 Task: Look for space in Rayleigh, United Kingdom from 9th June, 2023 to 17th June, 2023 for 2 adults in price range Rs.7000 to Rs.12000. Place can be private room with 1  bedroom having 2 beds and 1 bathroom. Property type can be house, flat, guest house. Booking option can be shelf check-in. Required host language is English.
Action: Mouse moved to (392, 80)
Screenshot: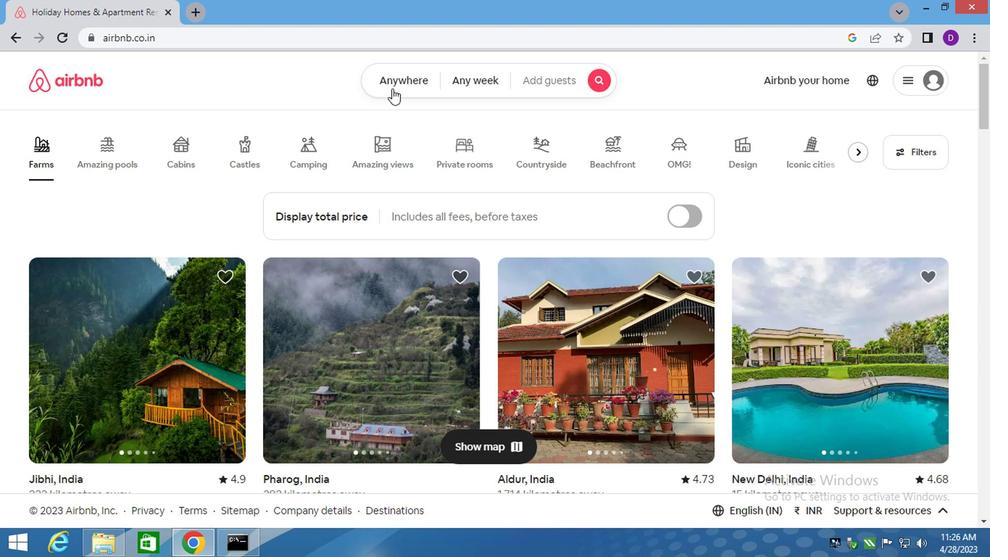 
Action: Mouse pressed left at (392, 80)
Screenshot: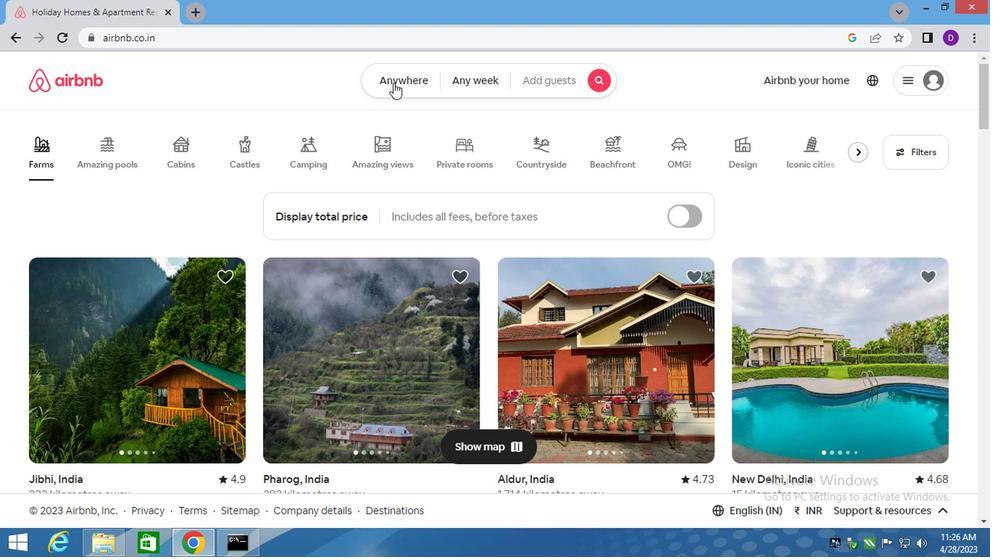 
Action: Mouse moved to (255, 141)
Screenshot: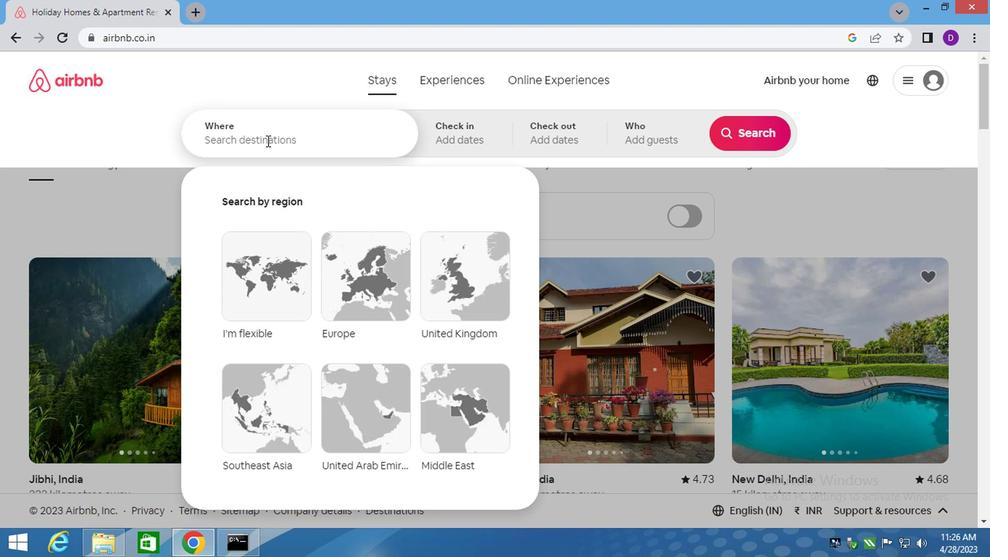 
Action: Mouse pressed left at (255, 141)
Screenshot: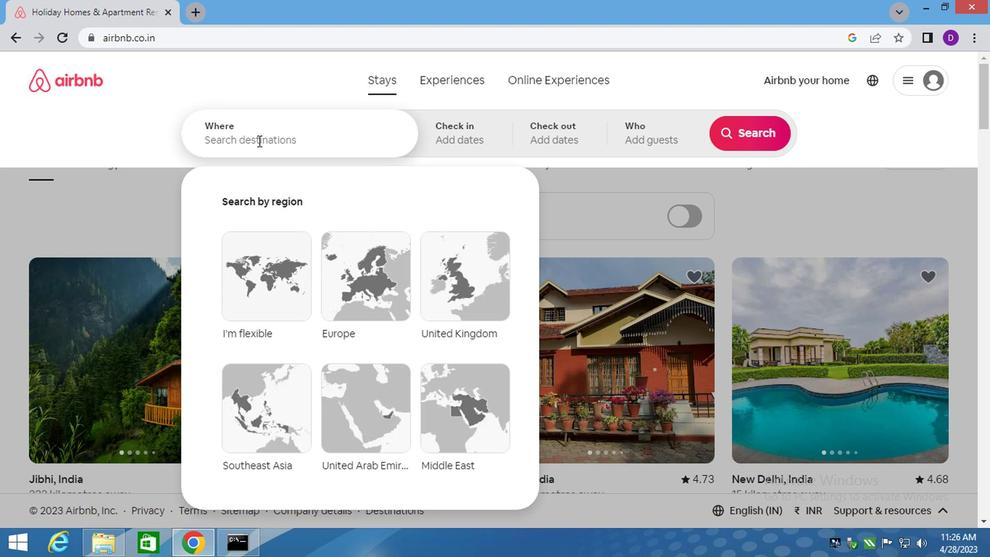 
Action: Key pressed rayleigh,<Key.space>united
Screenshot: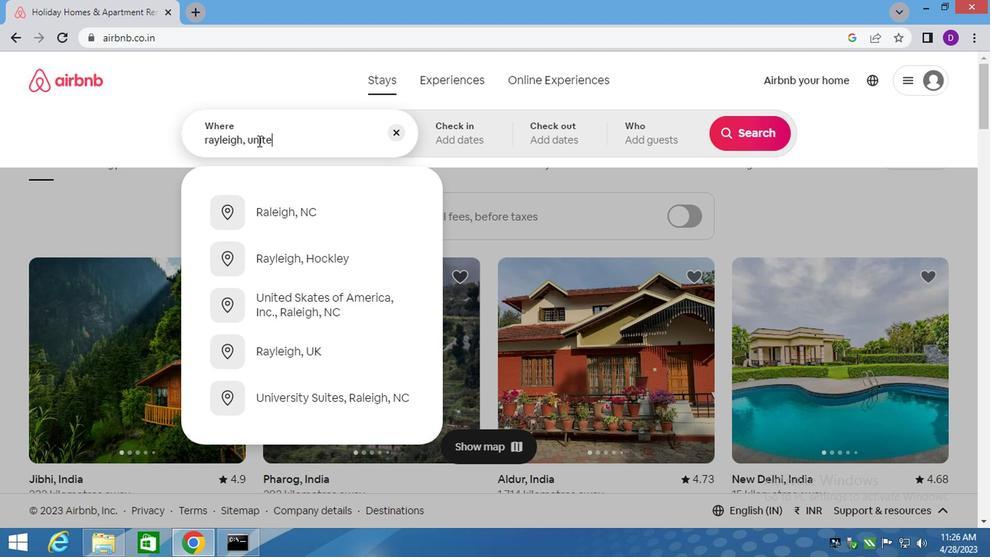 
Action: Mouse moved to (271, 209)
Screenshot: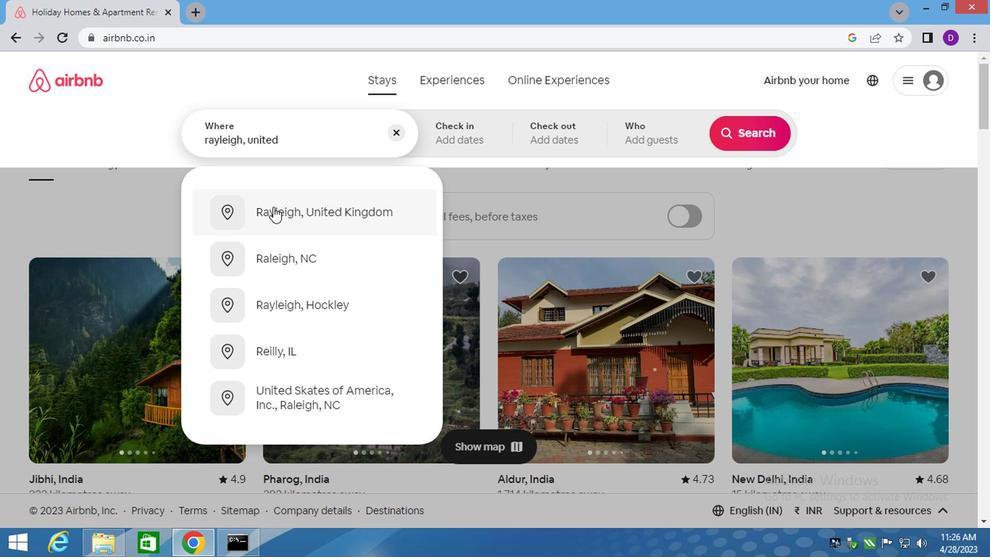 
Action: Mouse pressed left at (271, 209)
Screenshot: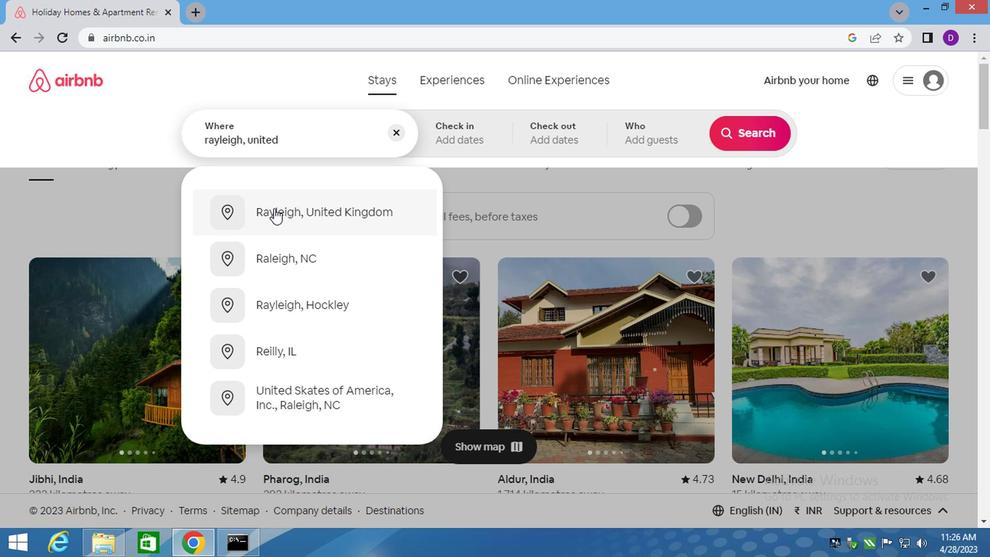 
Action: Mouse moved to (744, 245)
Screenshot: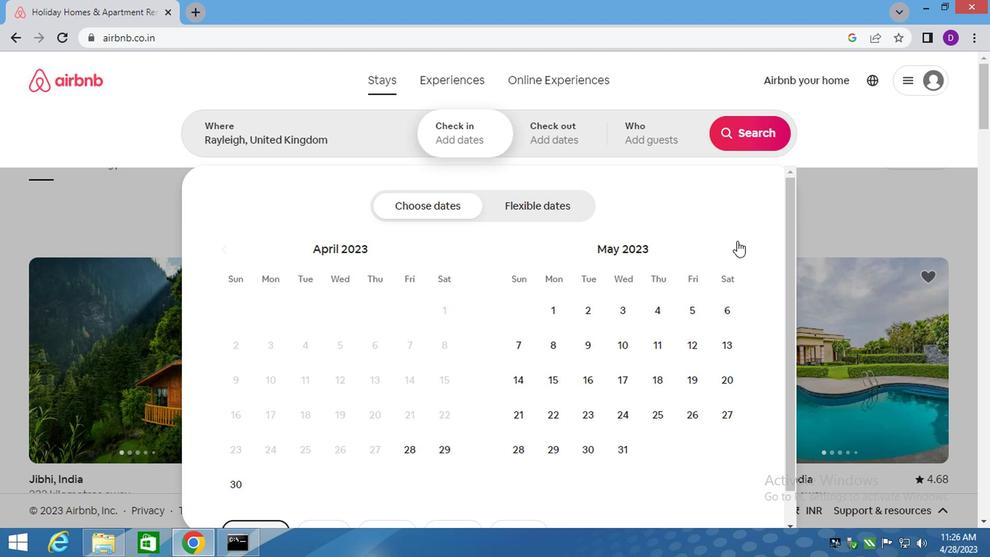 
Action: Mouse pressed left at (744, 245)
Screenshot: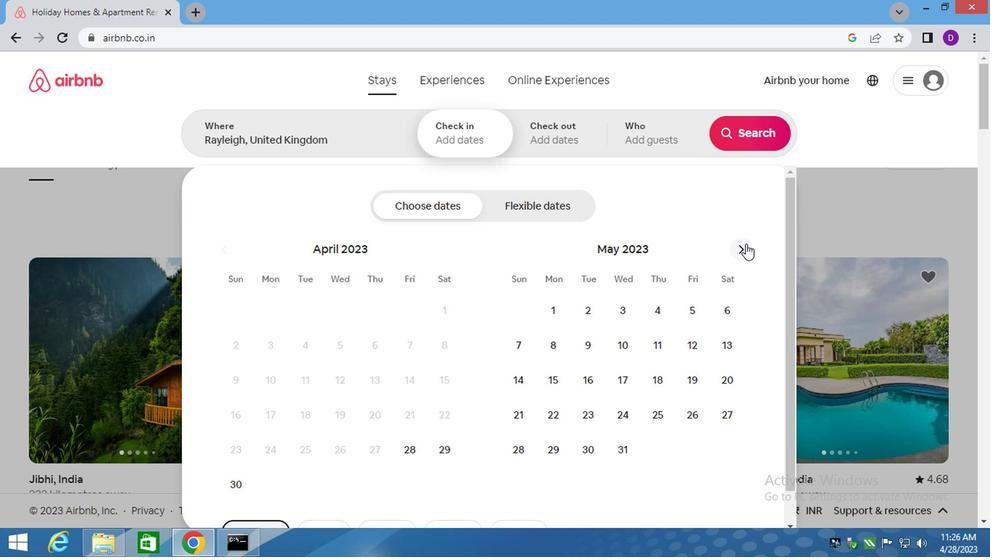 
Action: Mouse moved to (686, 346)
Screenshot: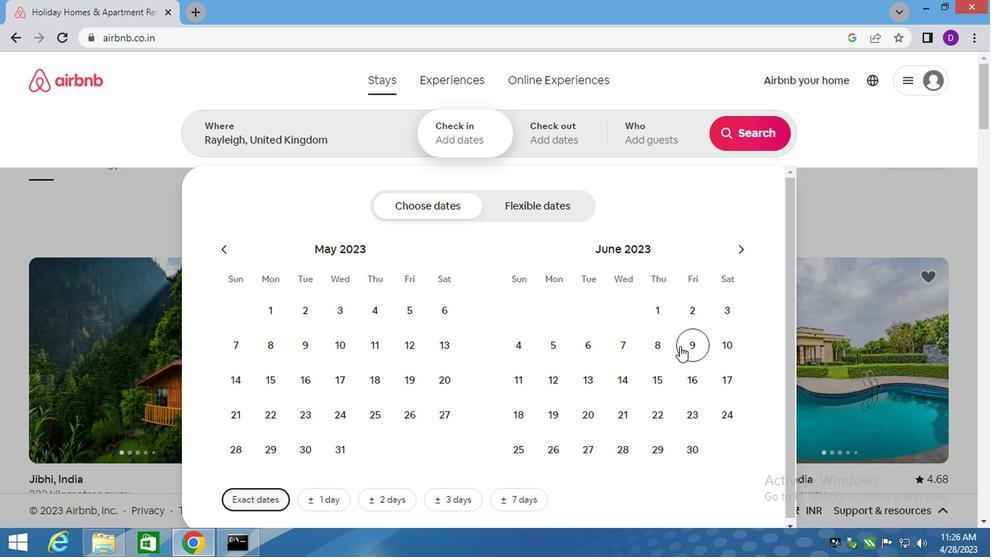 
Action: Mouse pressed left at (686, 346)
Screenshot: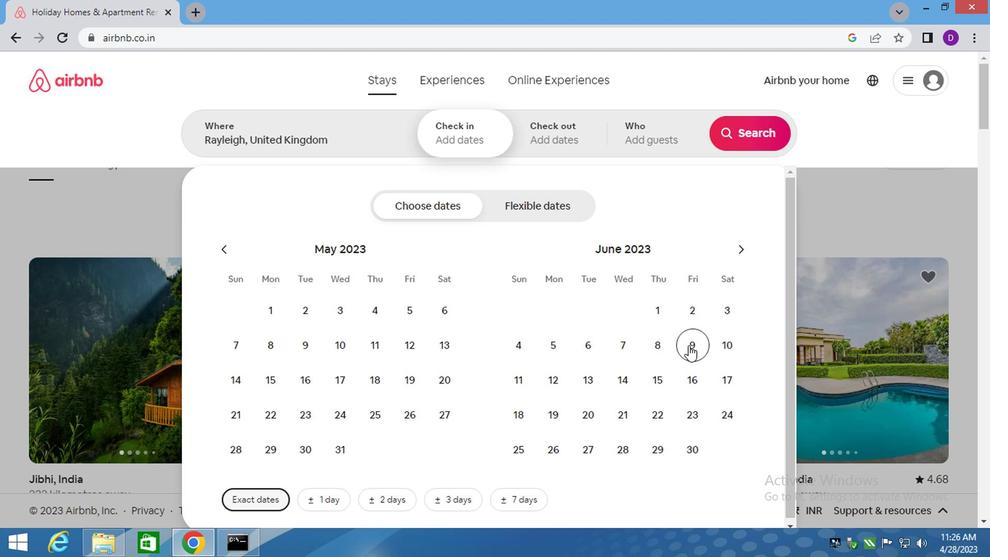 
Action: Mouse moved to (718, 376)
Screenshot: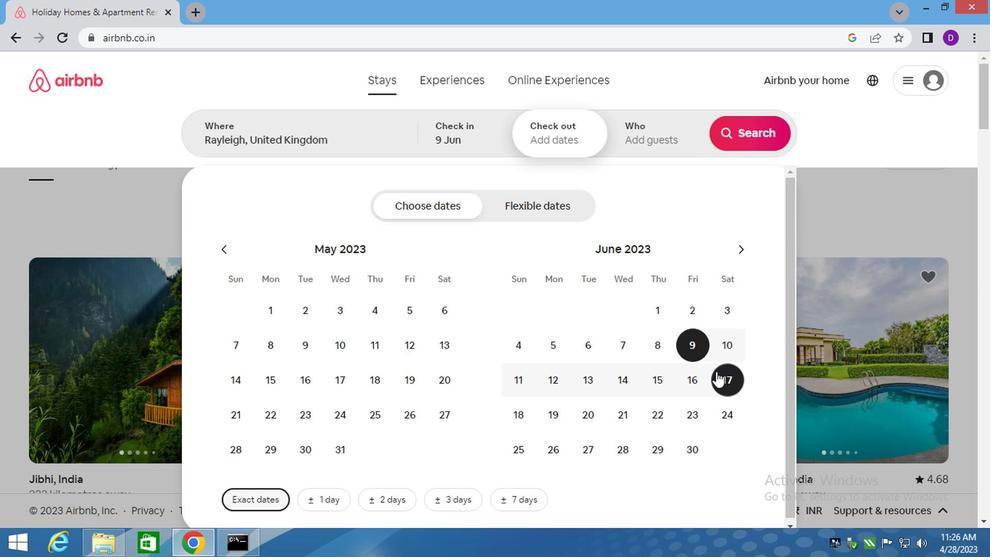 
Action: Mouse pressed left at (718, 376)
Screenshot: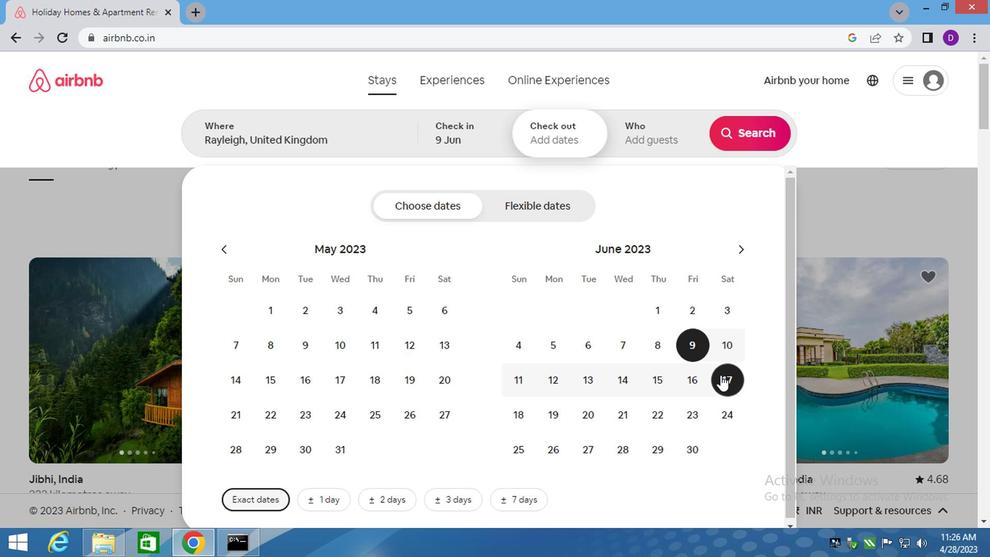 
Action: Mouse moved to (641, 135)
Screenshot: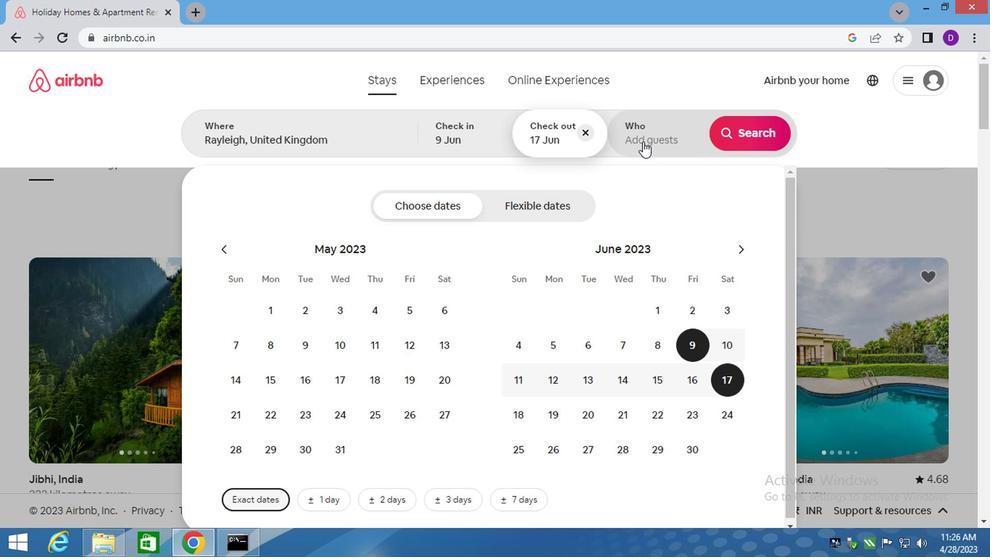 
Action: Mouse pressed left at (641, 135)
Screenshot: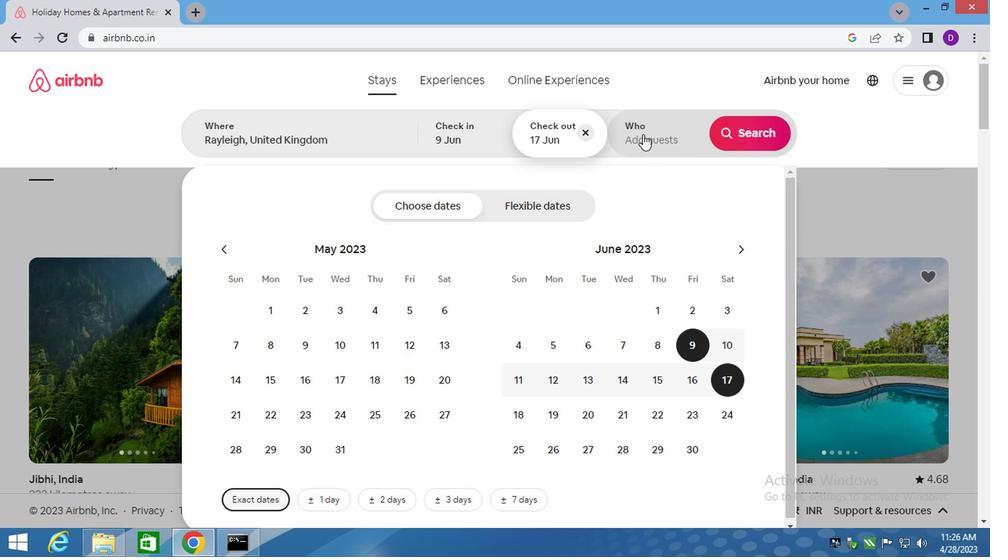 
Action: Mouse moved to (752, 214)
Screenshot: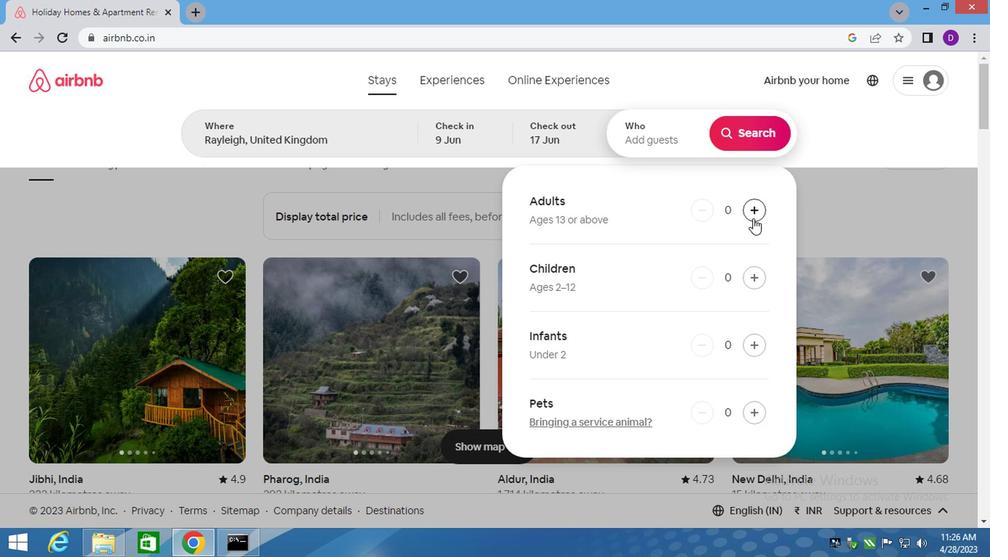 
Action: Mouse pressed left at (752, 214)
Screenshot: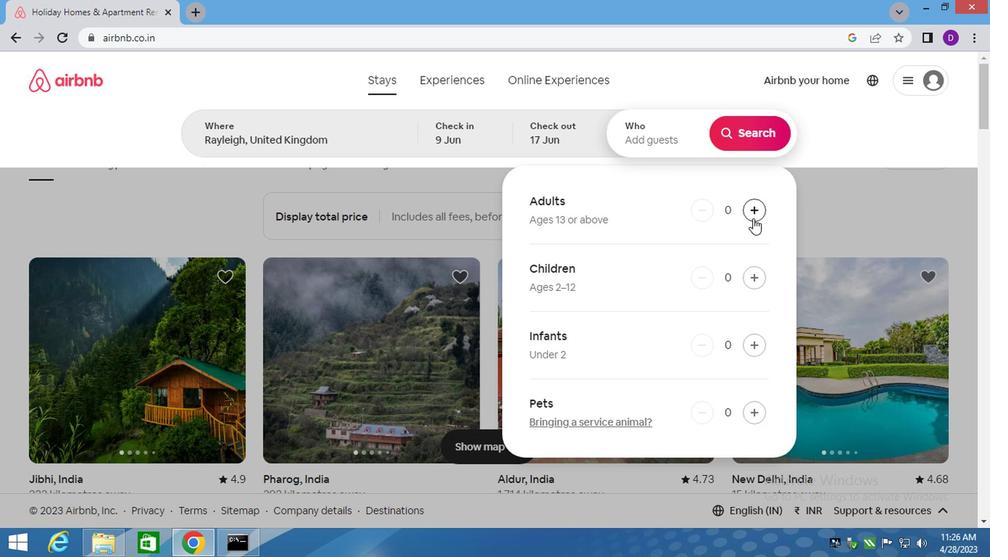 
Action: Mouse pressed left at (752, 214)
Screenshot: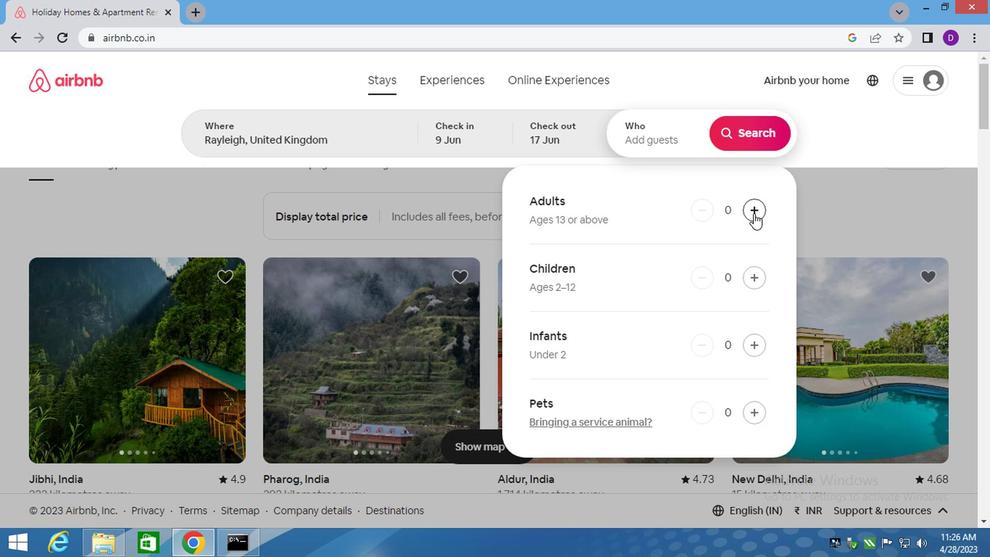 
Action: Mouse moved to (739, 135)
Screenshot: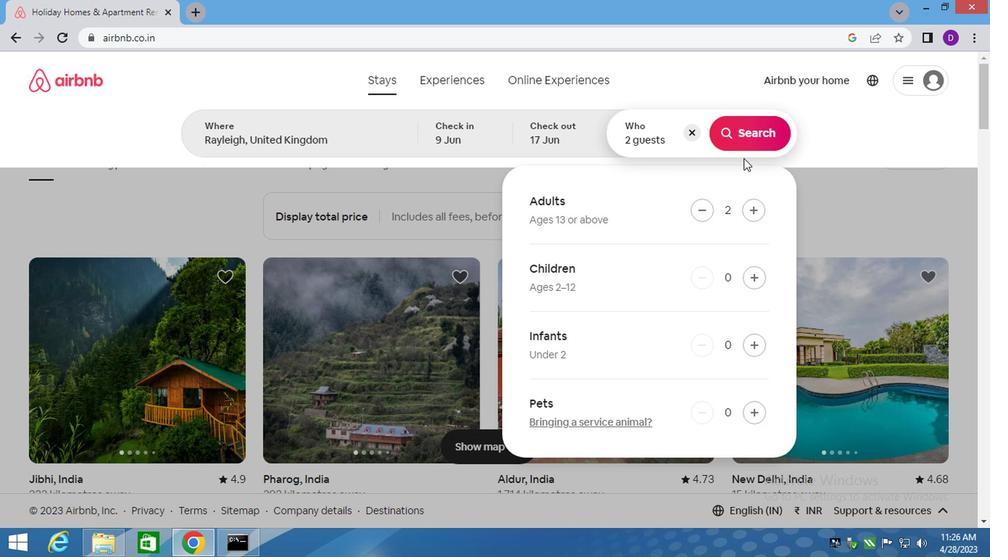 
Action: Mouse pressed left at (739, 135)
Screenshot: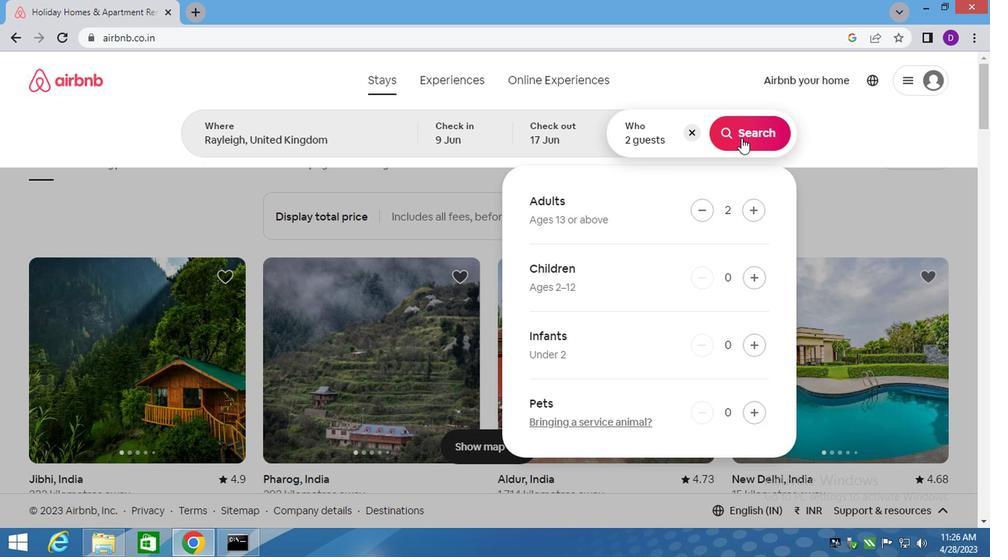 
Action: Mouse moved to (912, 144)
Screenshot: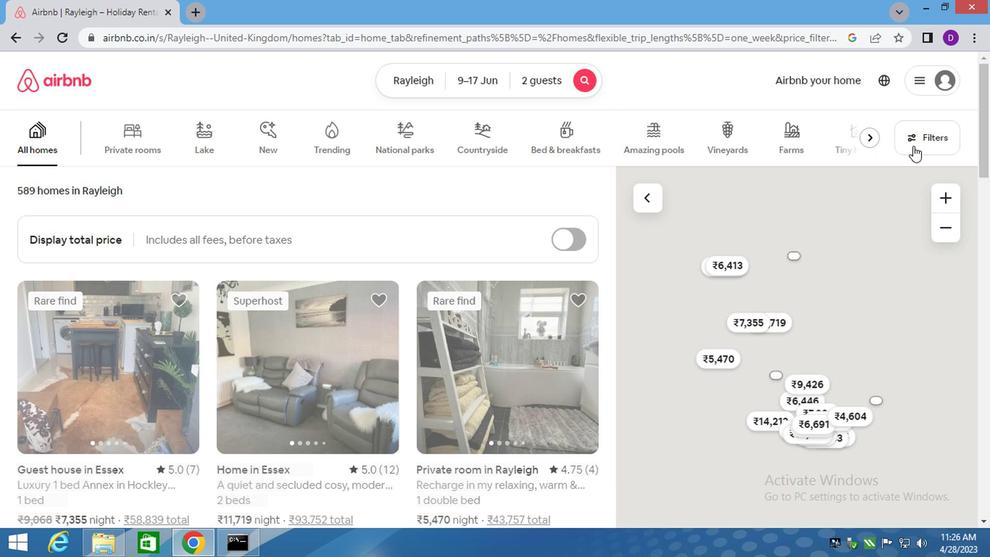 
Action: Mouse pressed left at (912, 144)
Screenshot: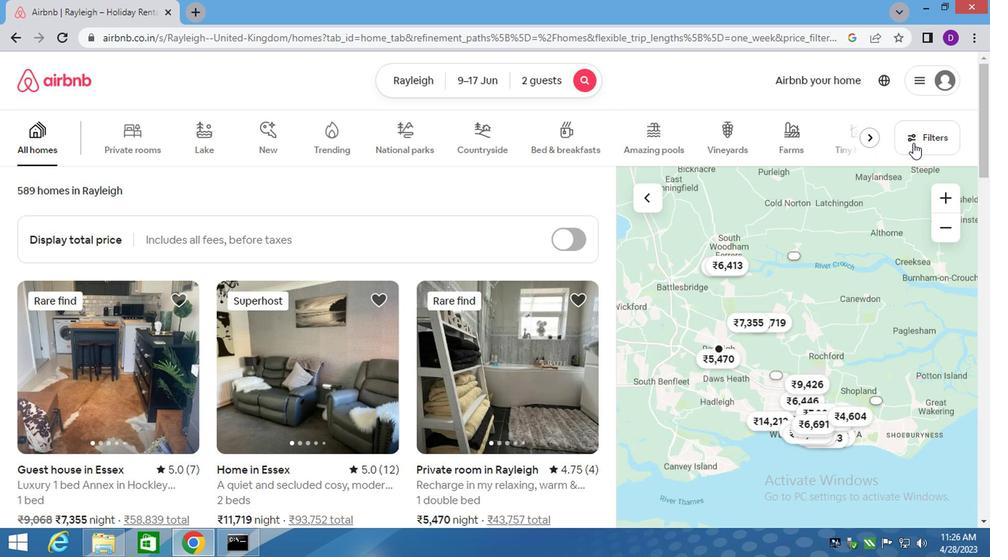
Action: Mouse moved to (315, 326)
Screenshot: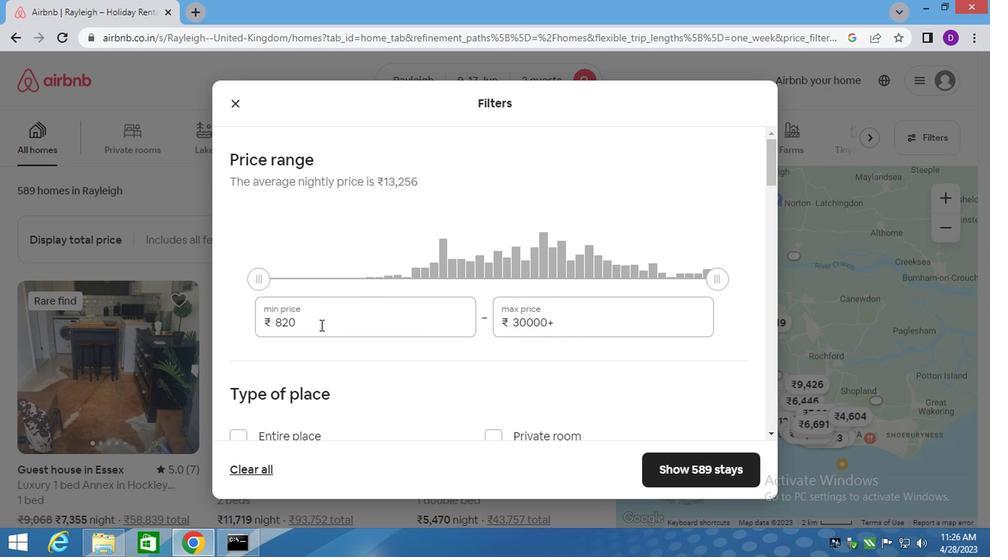
Action: Mouse pressed left at (315, 326)
Screenshot: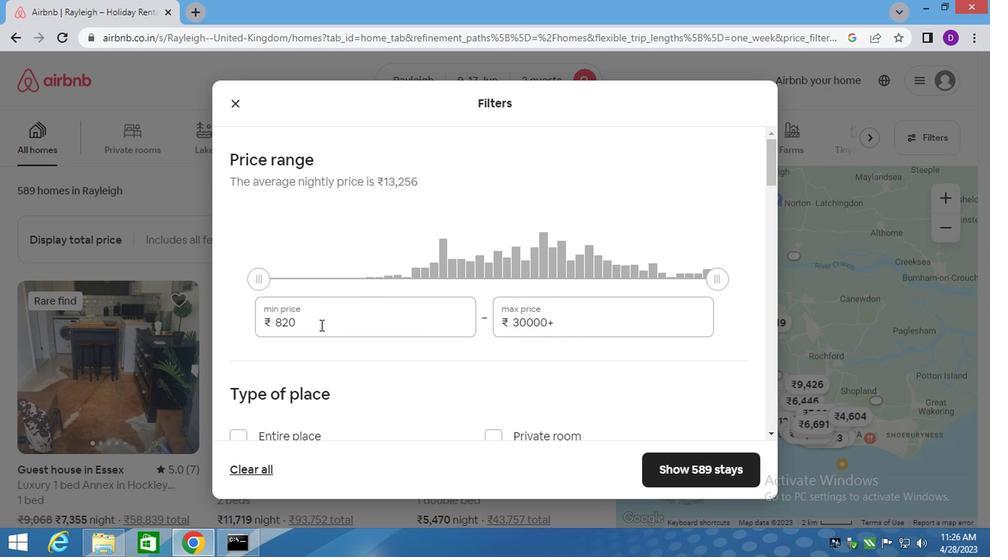 
Action: Mouse pressed left at (315, 326)
Screenshot: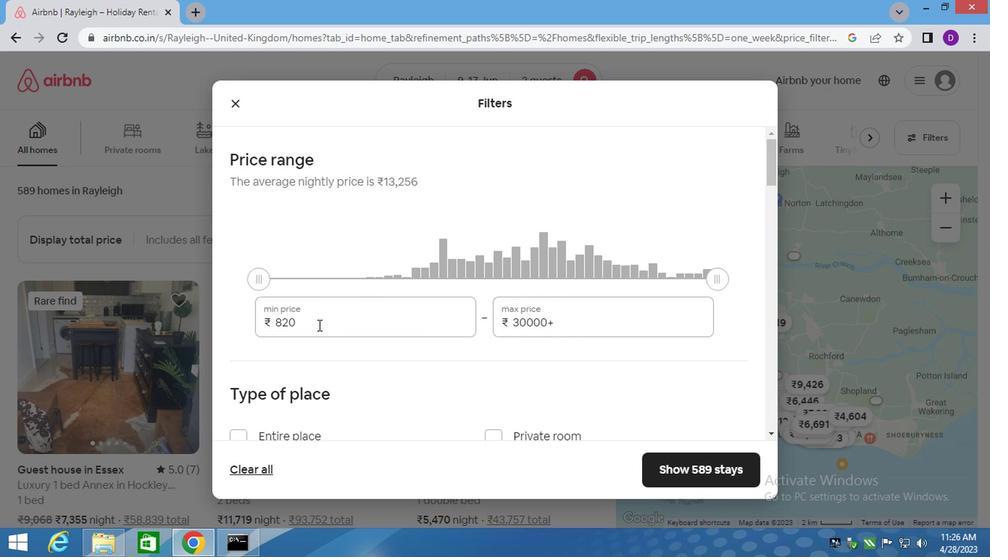 
Action: Key pressed 7000<Key.tab>12000
Screenshot: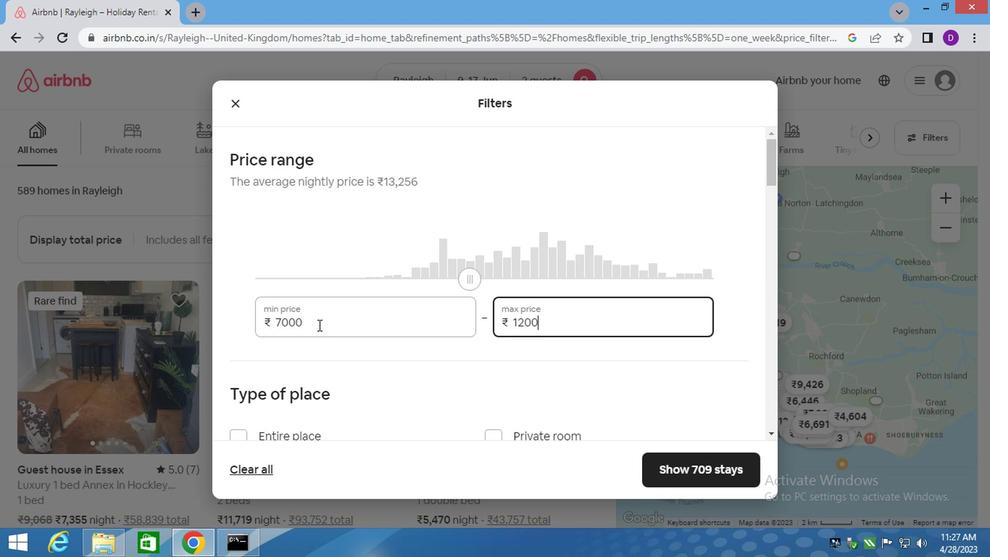 
Action: Mouse moved to (254, 345)
Screenshot: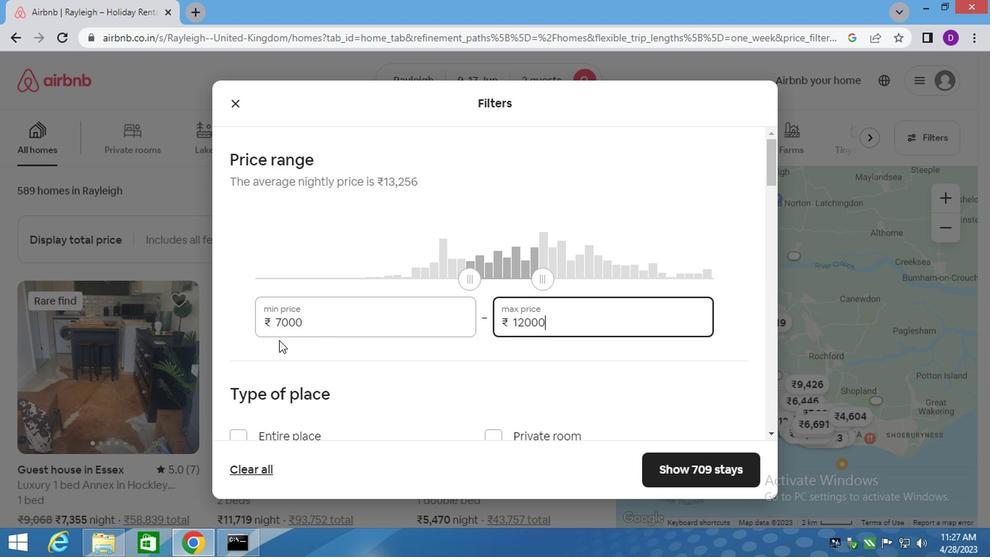
Action: Mouse scrolled (254, 344) with delta (0, -1)
Screenshot: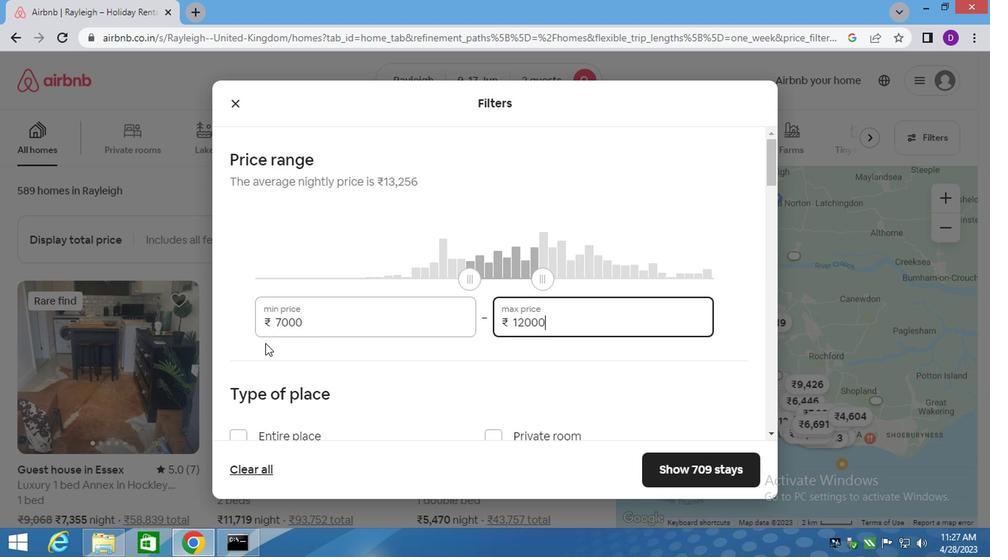 
Action: Mouse moved to (253, 348)
Screenshot: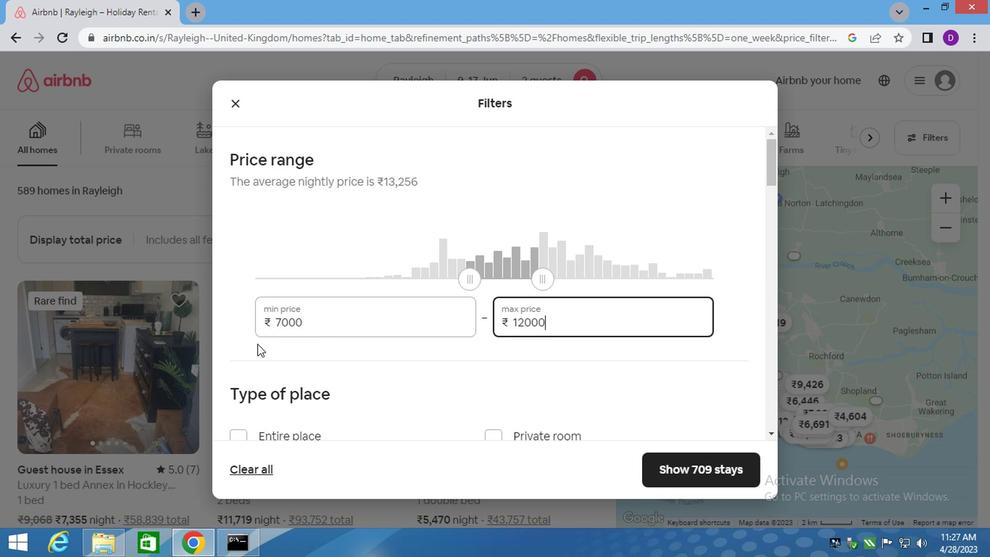 
Action: Mouse scrolled (253, 347) with delta (0, 0)
Screenshot: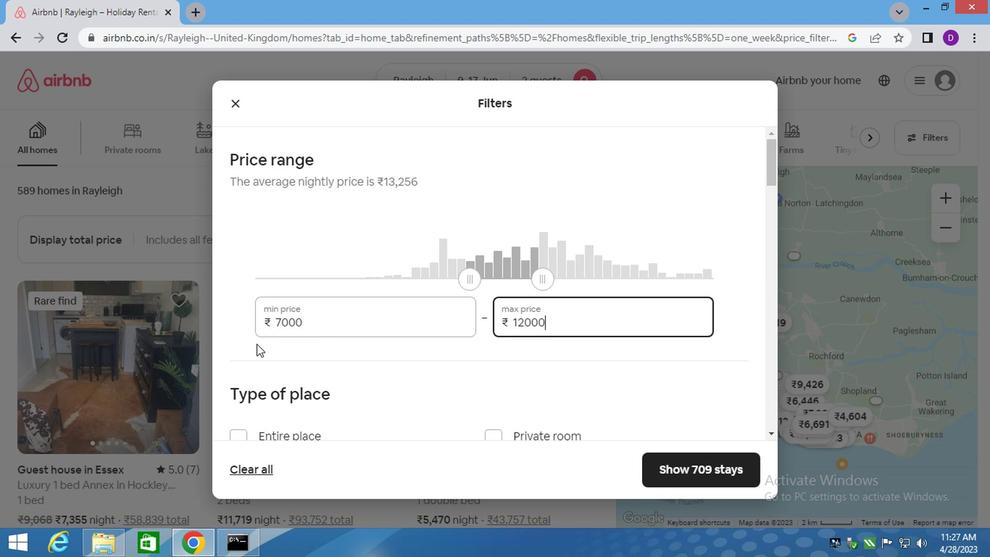 
Action: Mouse moved to (493, 302)
Screenshot: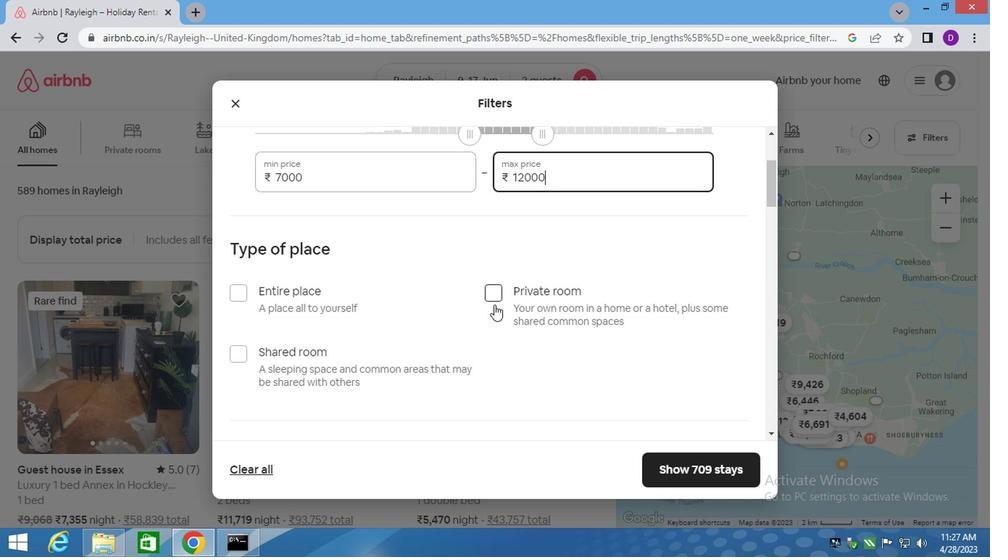 
Action: Mouse pressed left at (493, 302)
Screenshot: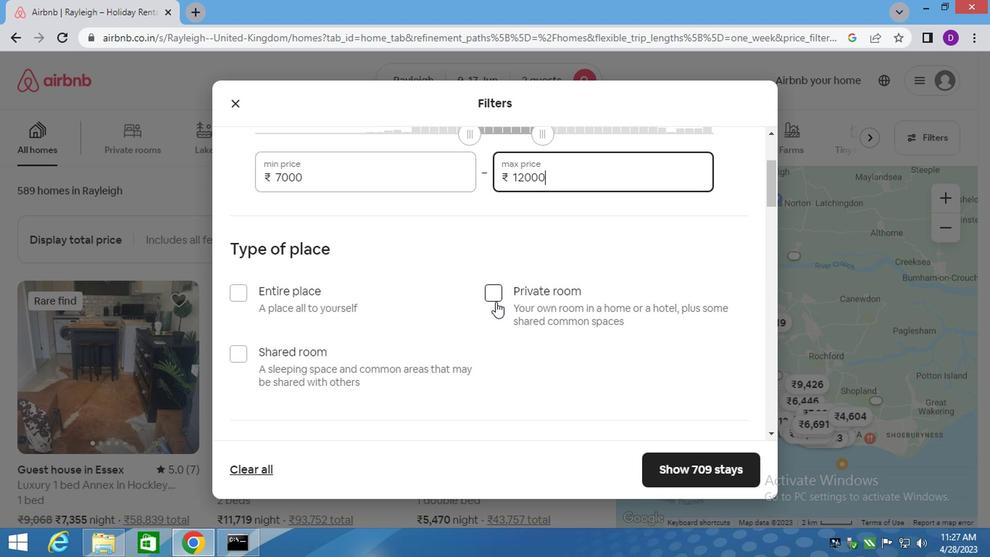 
Action: Mouse moved to (390, 348)
Screenshot: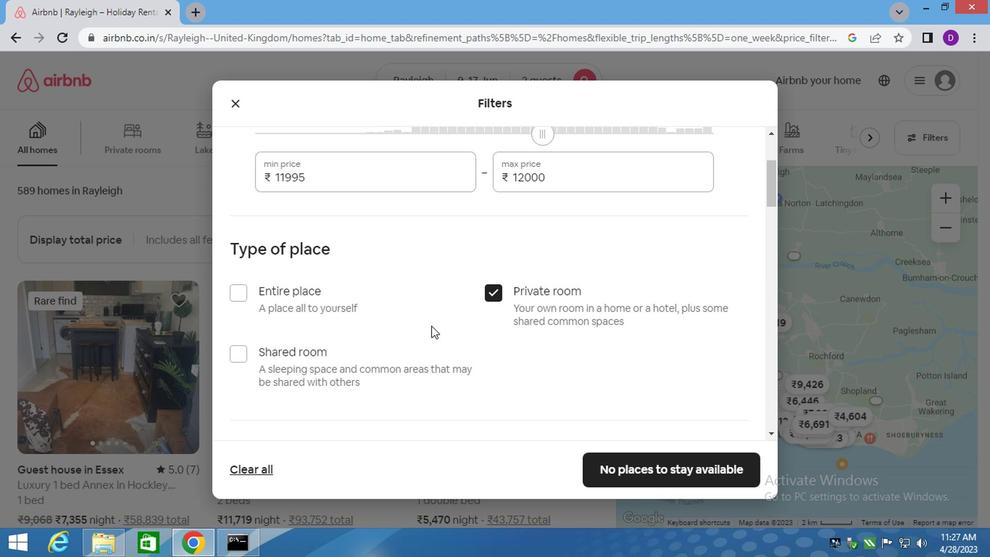 
Action: Mouse scrolled (390, 347) with delta (0, 0)
Screenshot: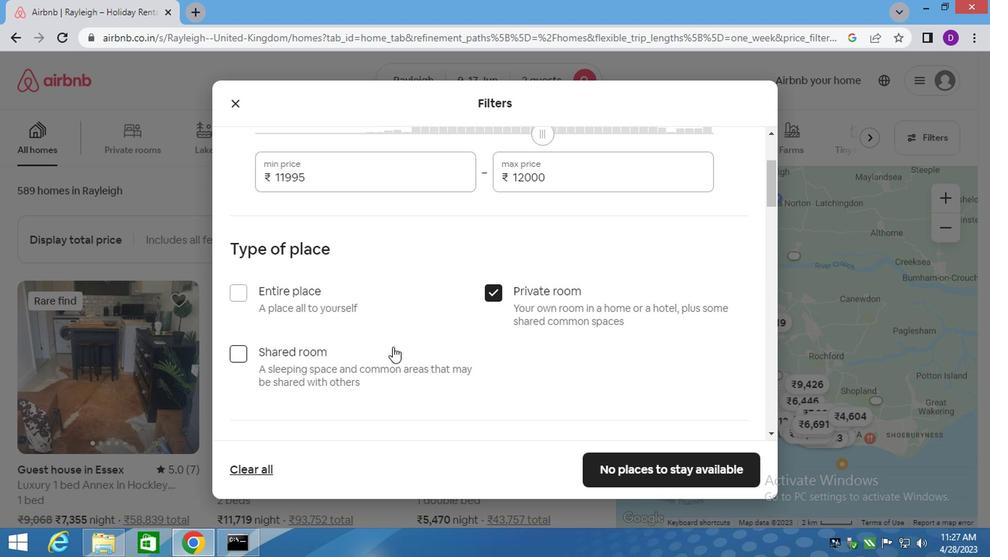 
Action: Mouse scrolled (390, 347) with delta (0, 0)
Screenshot: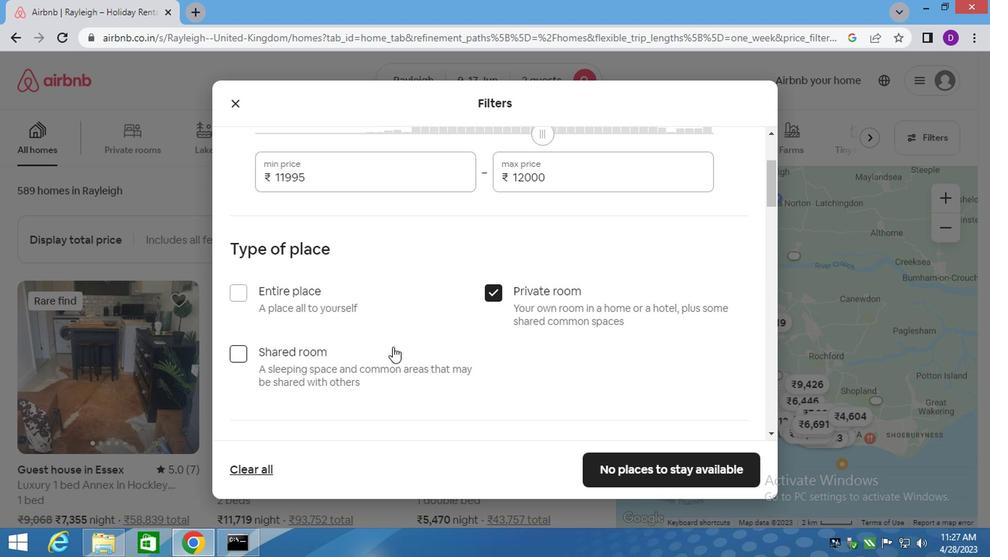 
Action: Mouse moved to (326, 353)
Screenshot: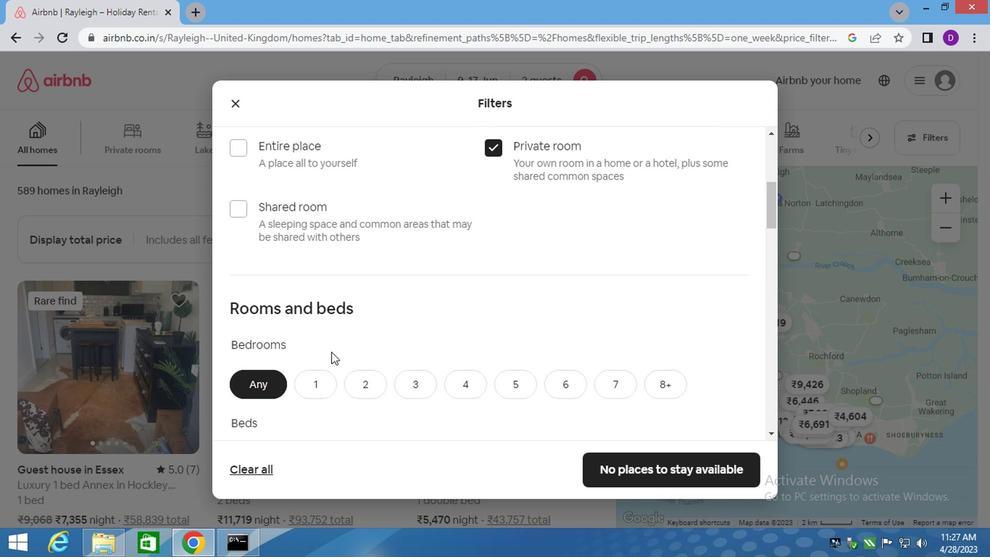 
Action: Mouse scrolled (326, 352) with delta (0, 0)
Screenshot: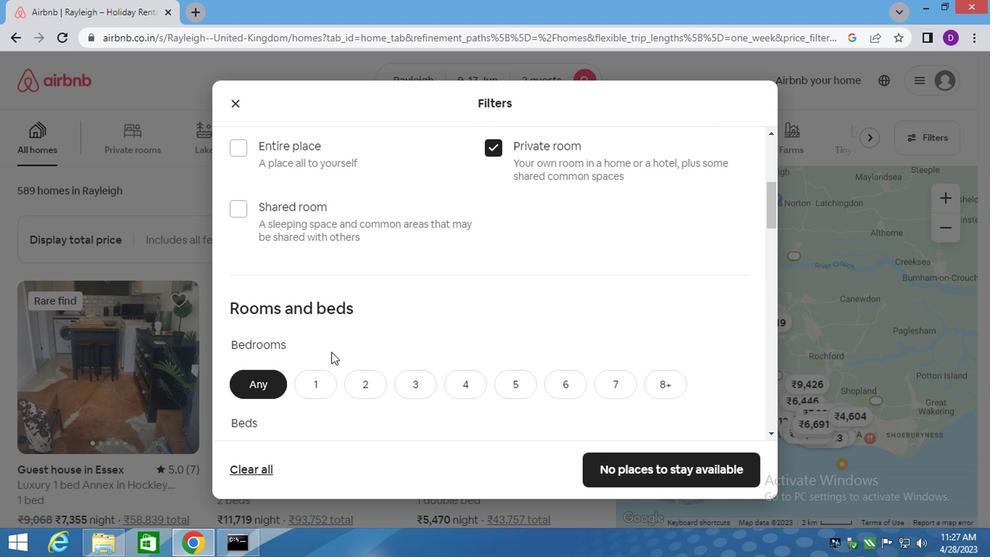 
Action: Mouse scrolled (326, 352) with delta (0, 0)
Screenshot: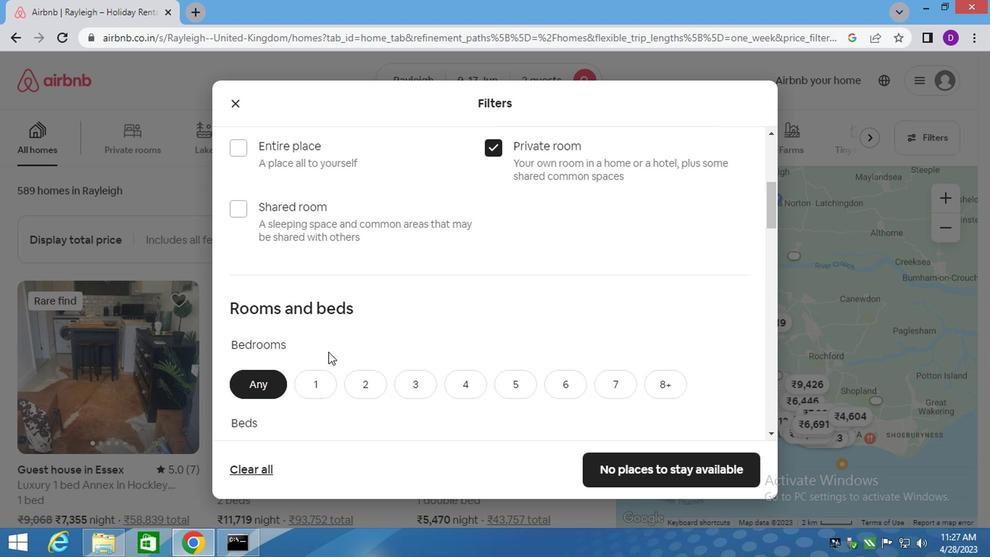 
Action: Mouse moved to (300, 249)
Screenshot: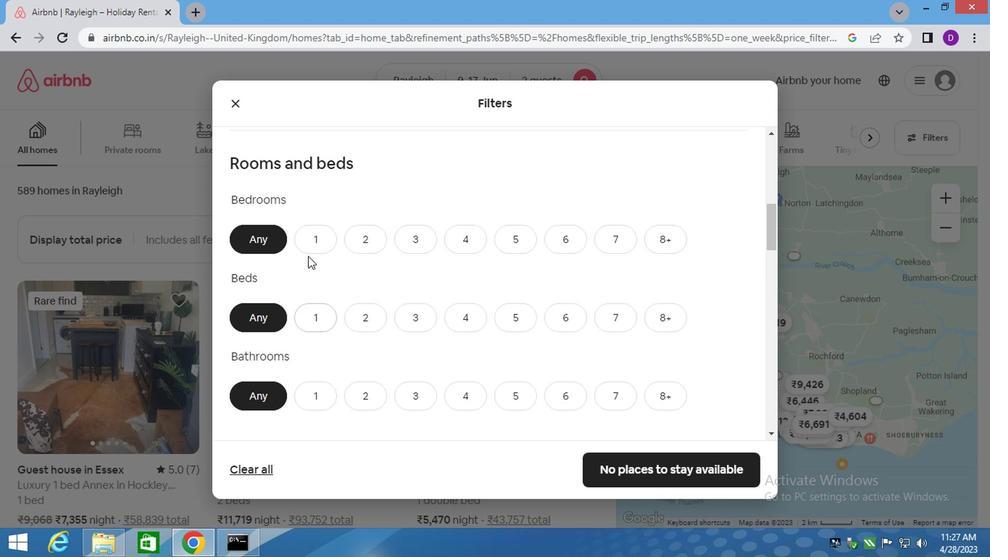 
Action: Mouse pressed left at (300, 249)
Screenshot: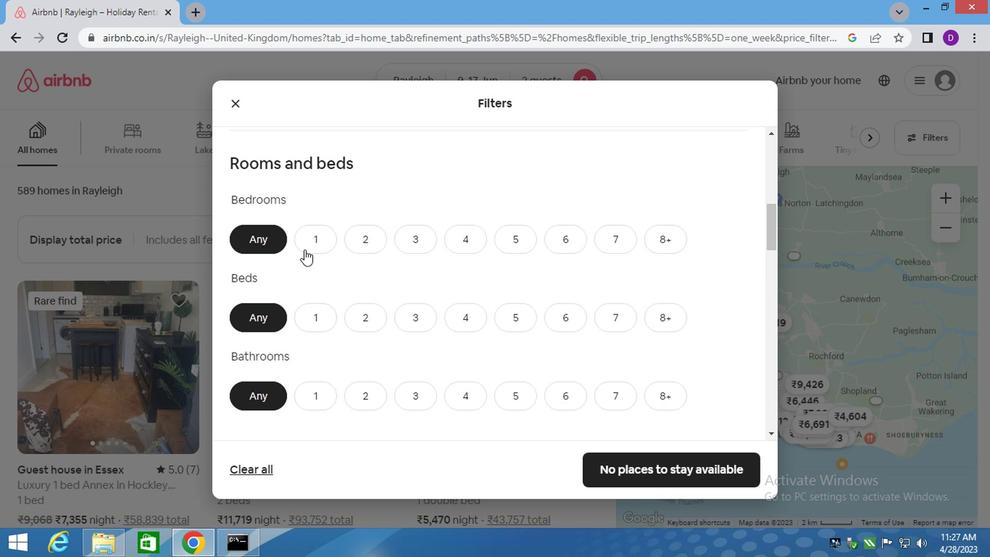 
Action: Mouse moved to (361, 317)
Screenshot: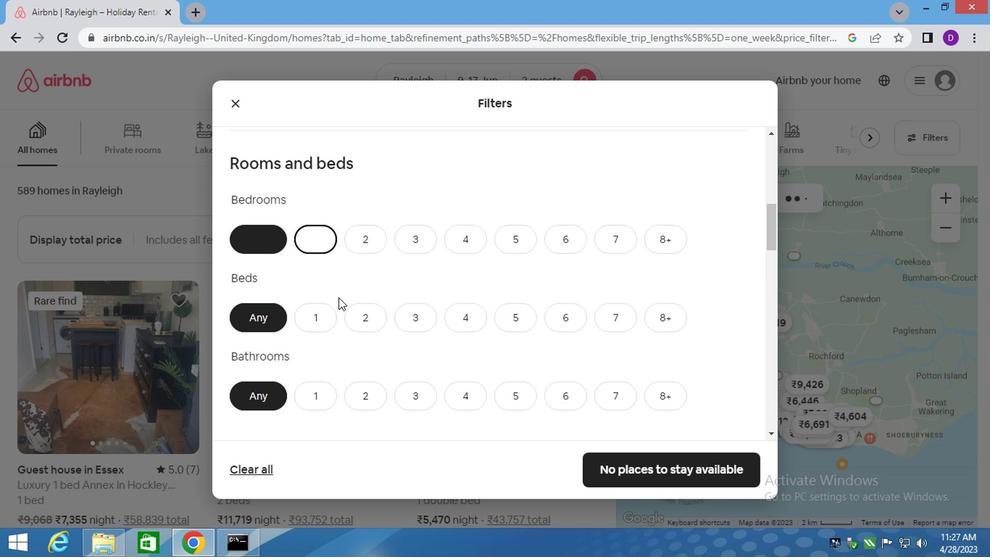 
Action: Mouse pressed left at (361, 317)
Screenshot: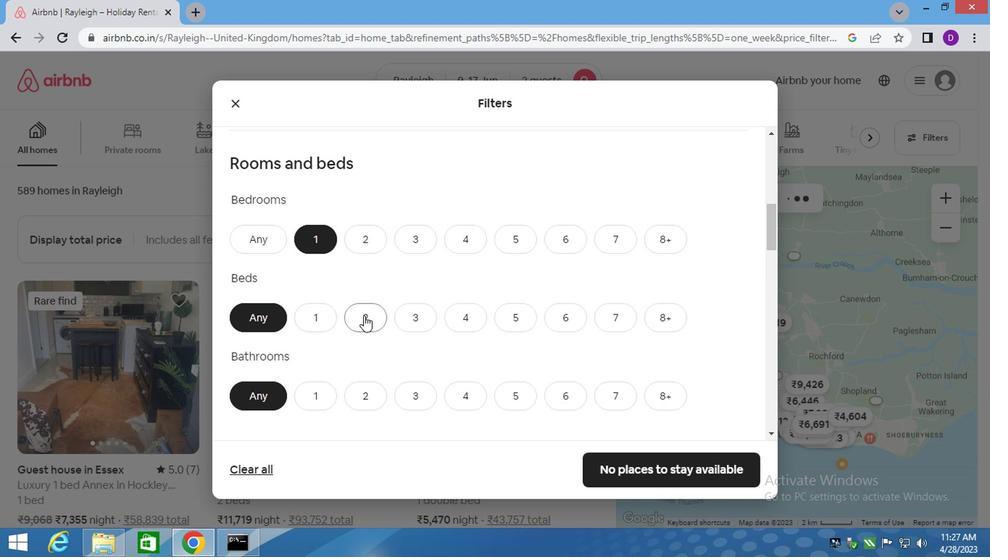 
Action: Mouse moved to (310, 397)
Screenshot: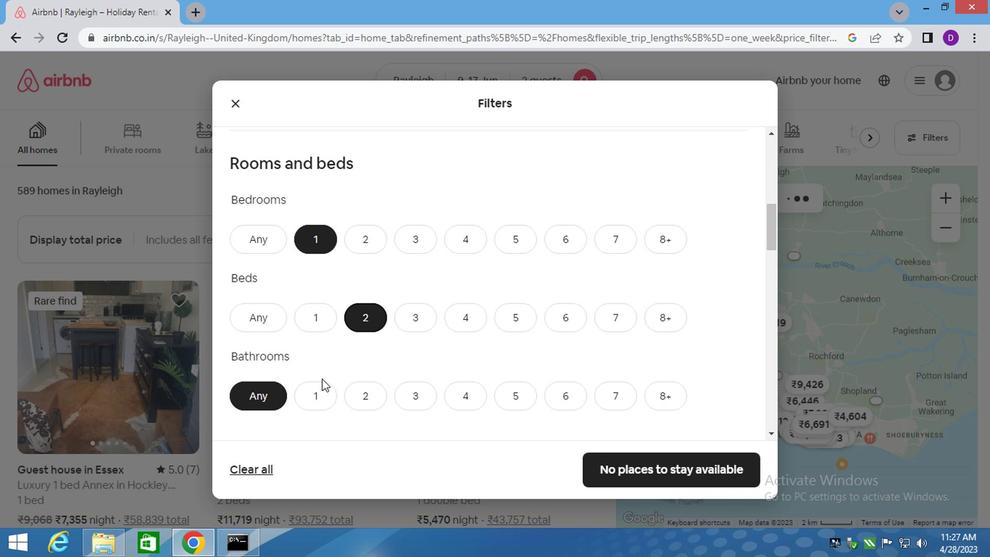 
Action: Mouse pressed left at (310, 397)
Screenshot: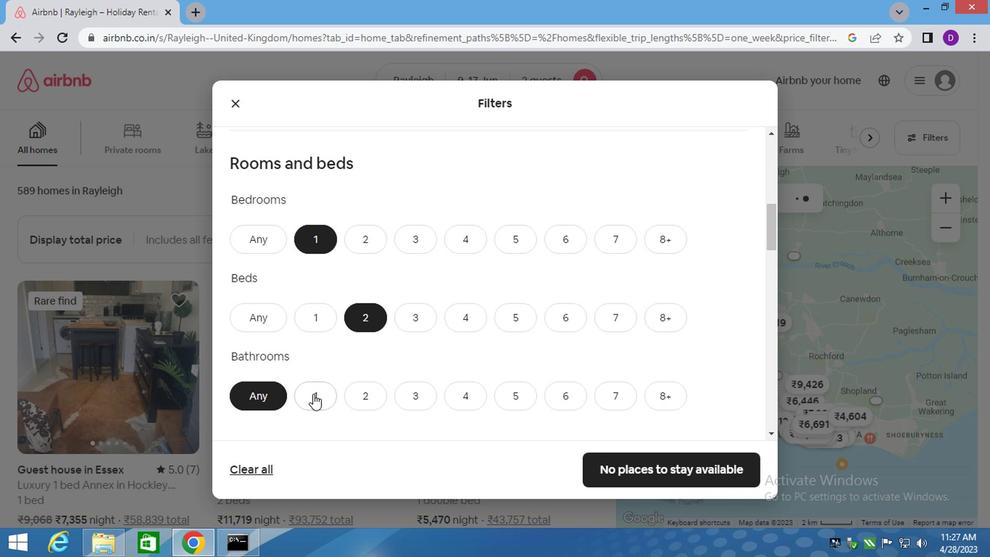 
Action: Mouse scrolled (310, 396) with delta (0, -1)
Screenshot: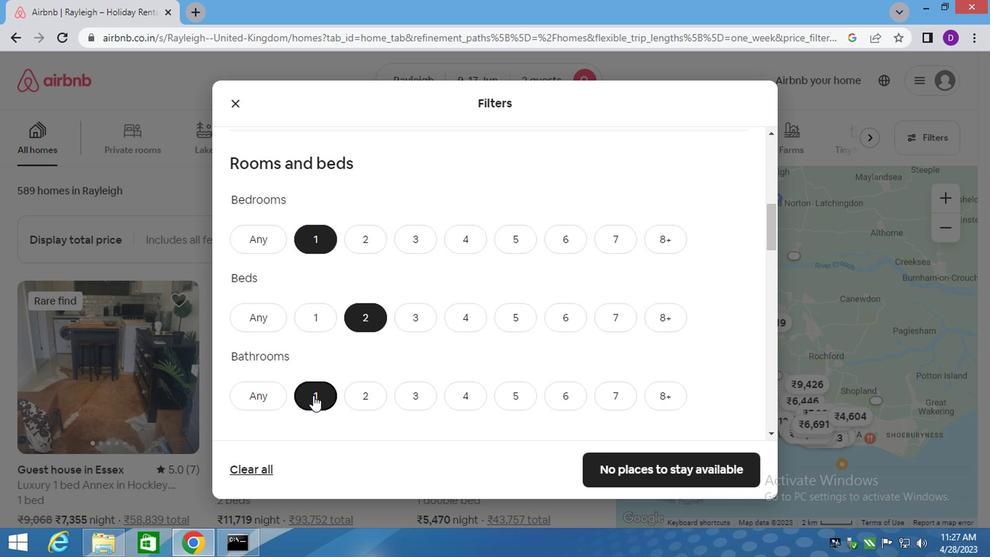 
Action: Mouse scrolled (310, 396) with delta (0, -1)
Screenshot: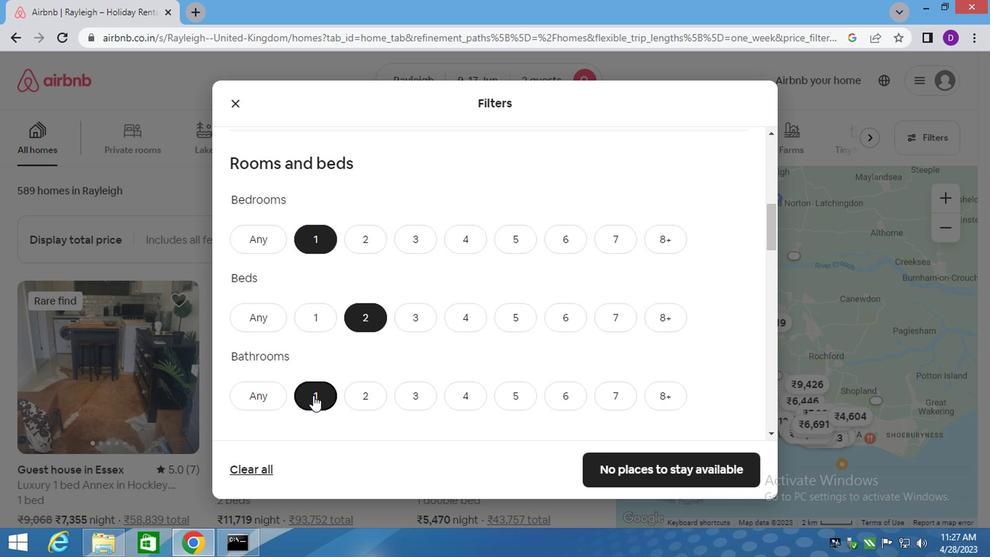 
Action: Mouse scrolled (310, 396) with delta (0, -1)
Screenshot: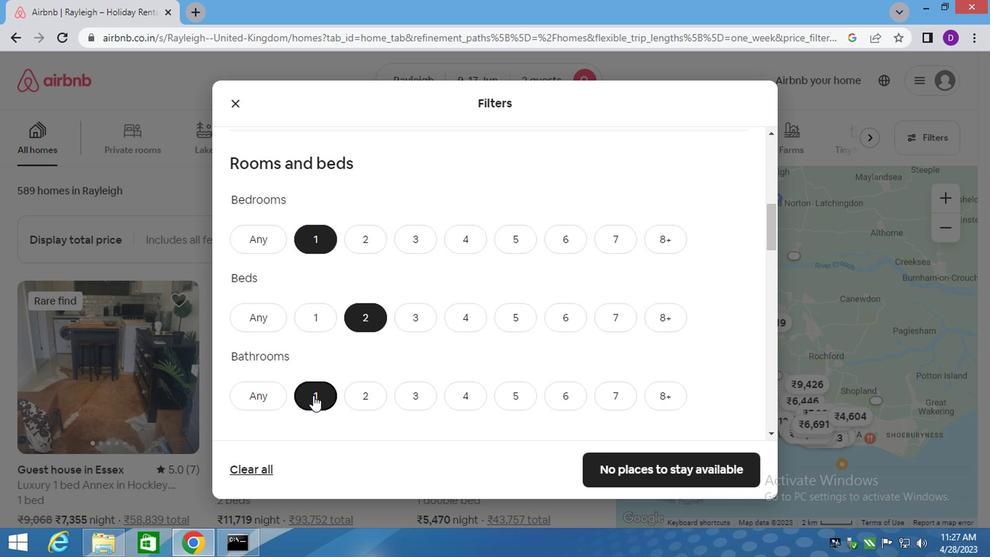 
Action: Mouse moved to (285, 342)
Screenshot: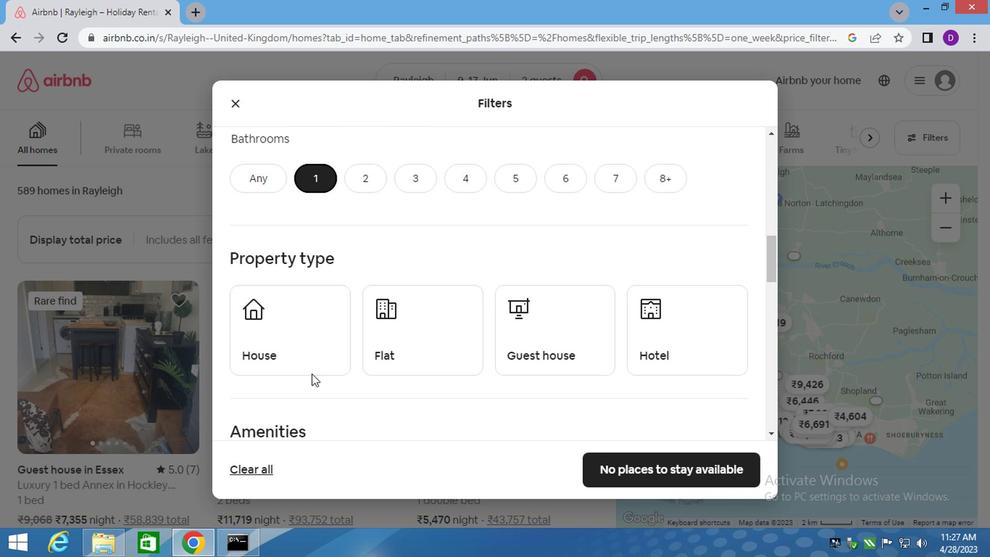 
Action: Mouse pressed left at (285, 342)
Screenshot: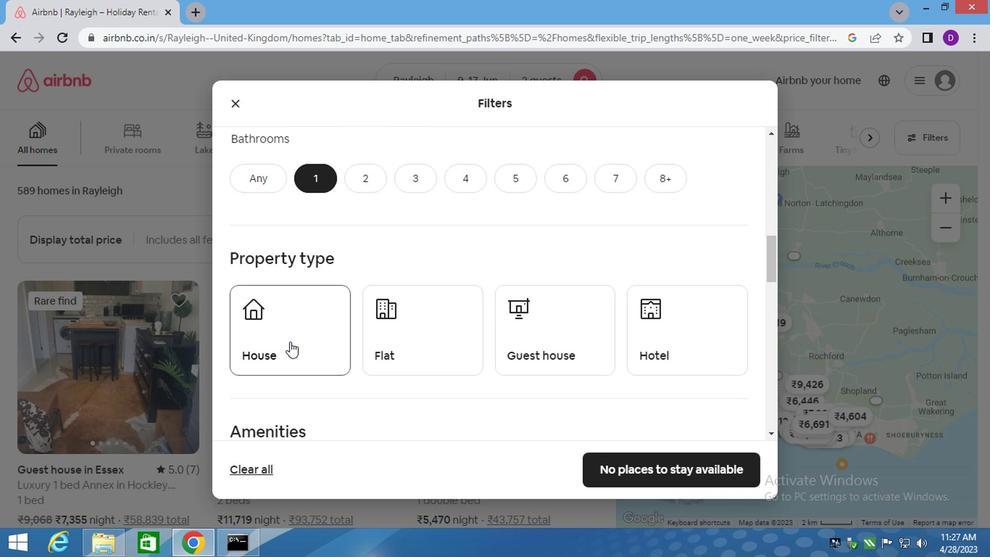 
Action: Mouse moved to (404, 336)
Screenshot: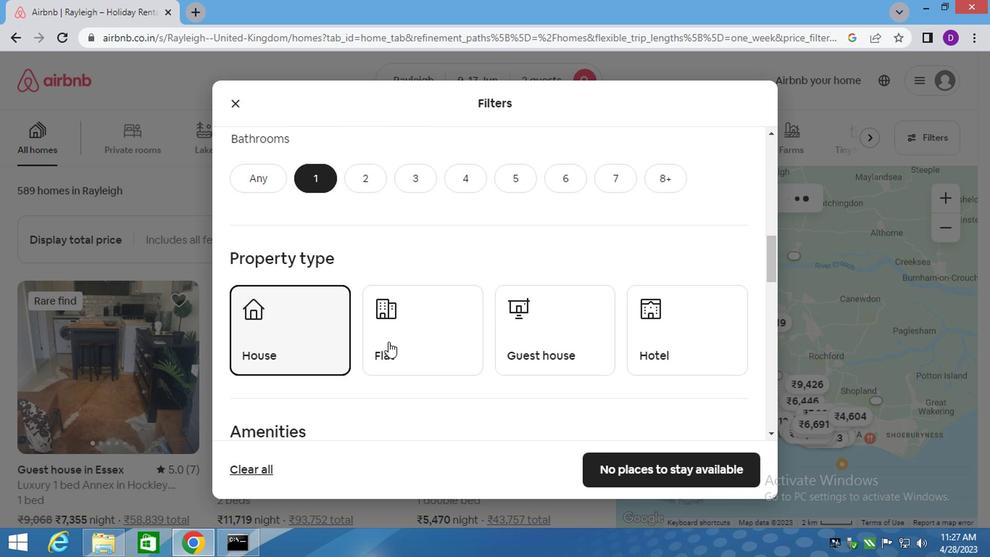 
Action: Mouse pressed left at (404, 336)
Screenshot: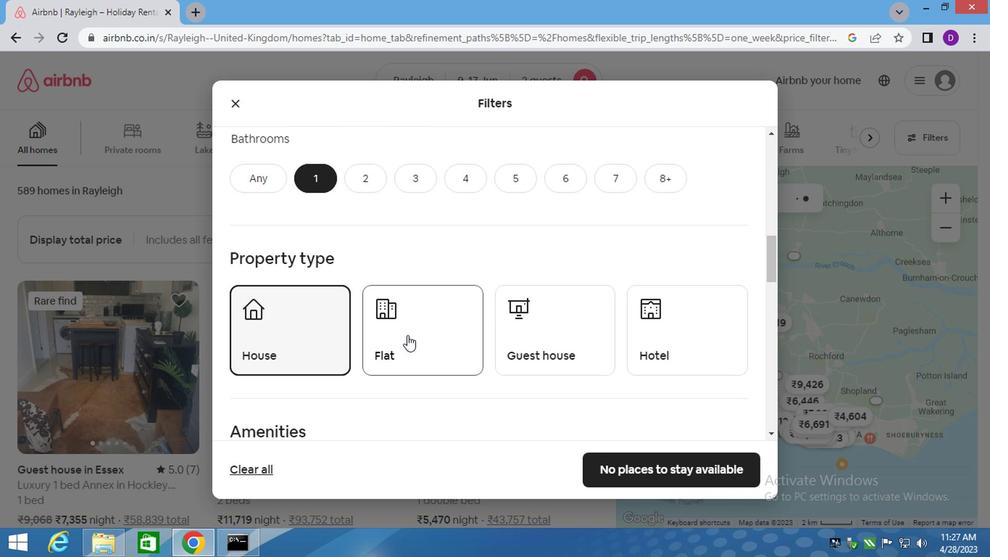 
Action: Mouse moved to (540, 345)
Screenshot: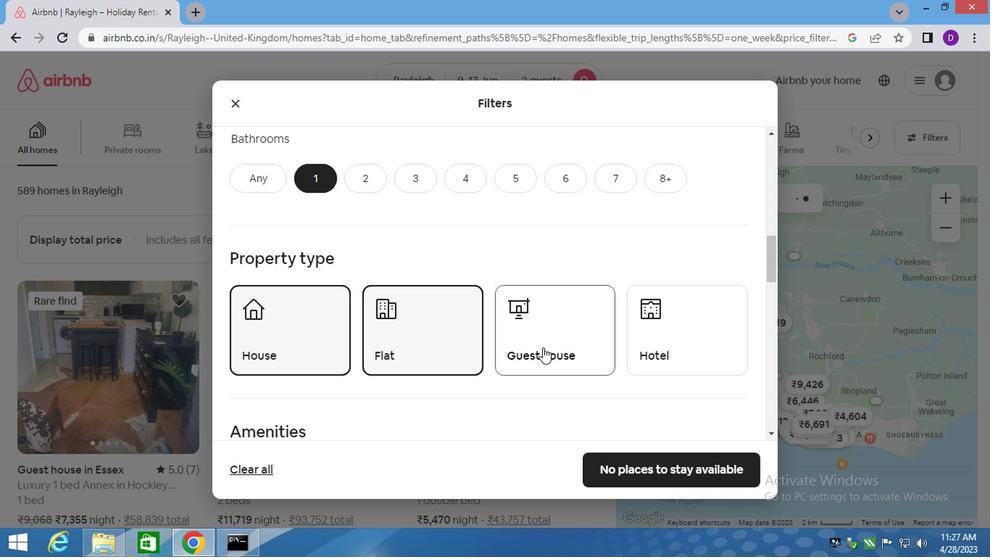 
Action: Mouse pressed left at (540, 345)
Screenshot: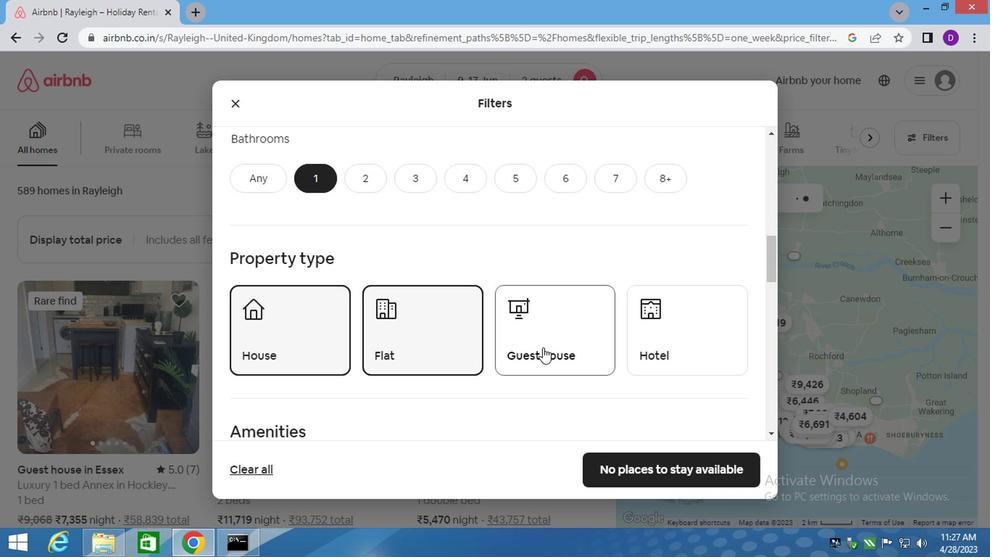 
Action: Mouse moved to (437, 385)
Screenshot: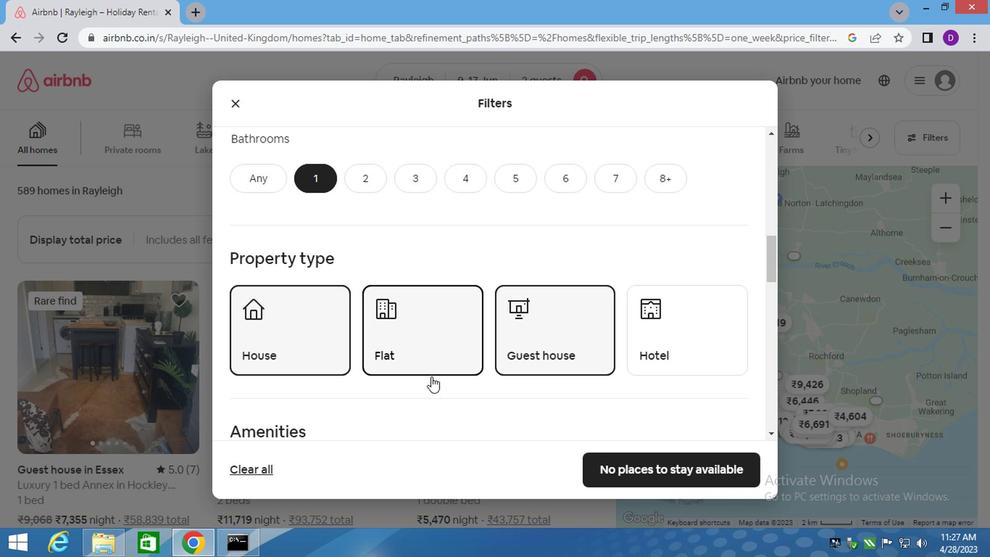 
Action: Mouse scrolled (437, 385) with delta (0, 0)
Screenshot: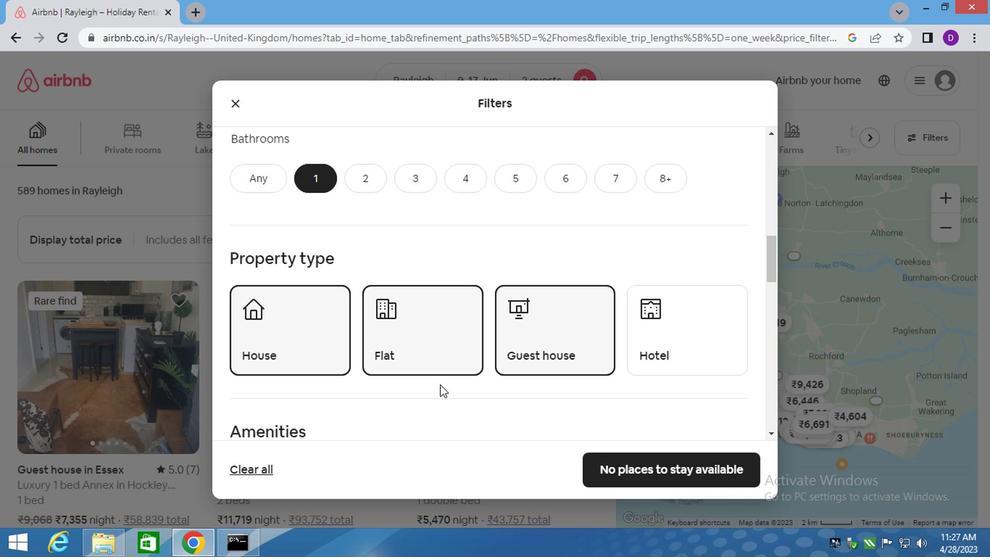 
Action: Mouse scrolled (437, 385) with delta (0, 0)
Screenshot: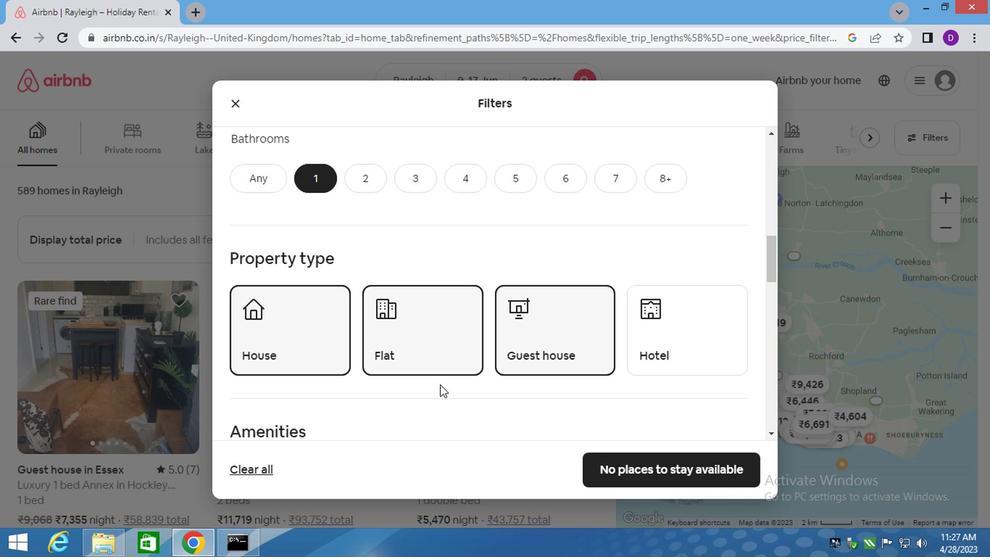 
Action: Mouse scrolled (437, 385) with delta (0, 0)
Screenshot: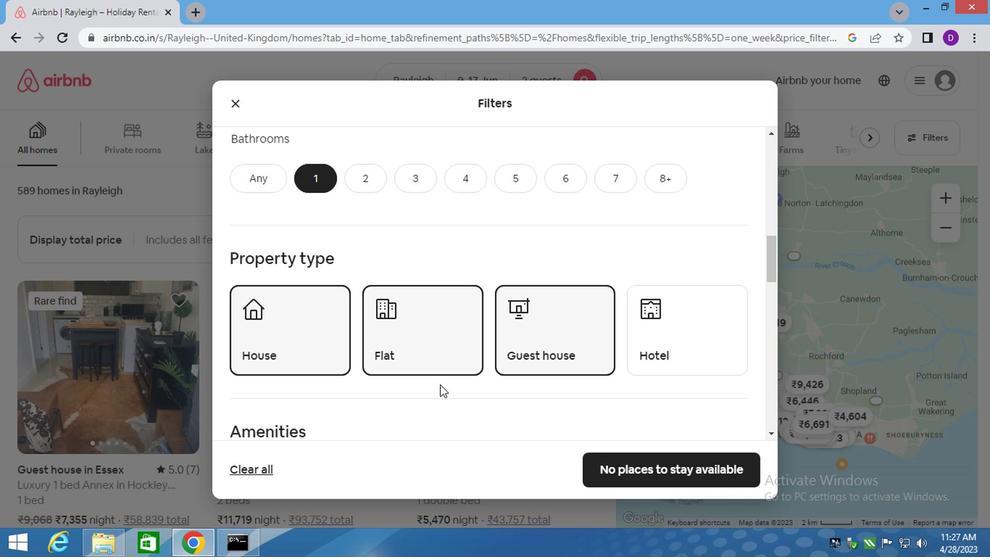 
Action: Mouse scrolled (437, 385) with delta (0, 0)
Screenshot: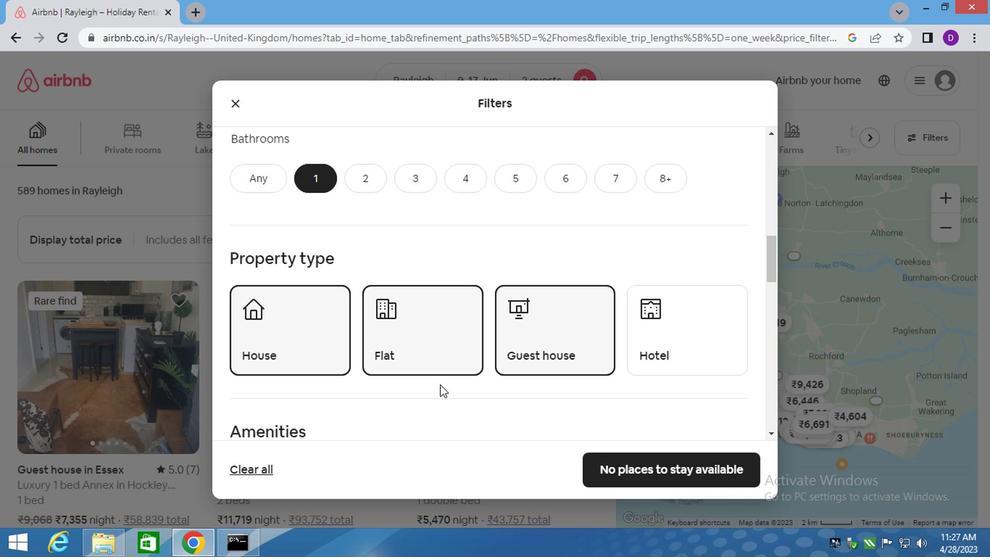 
Action: Mouse scrolled (437, 385) with delta (0, 0)
Screenshot: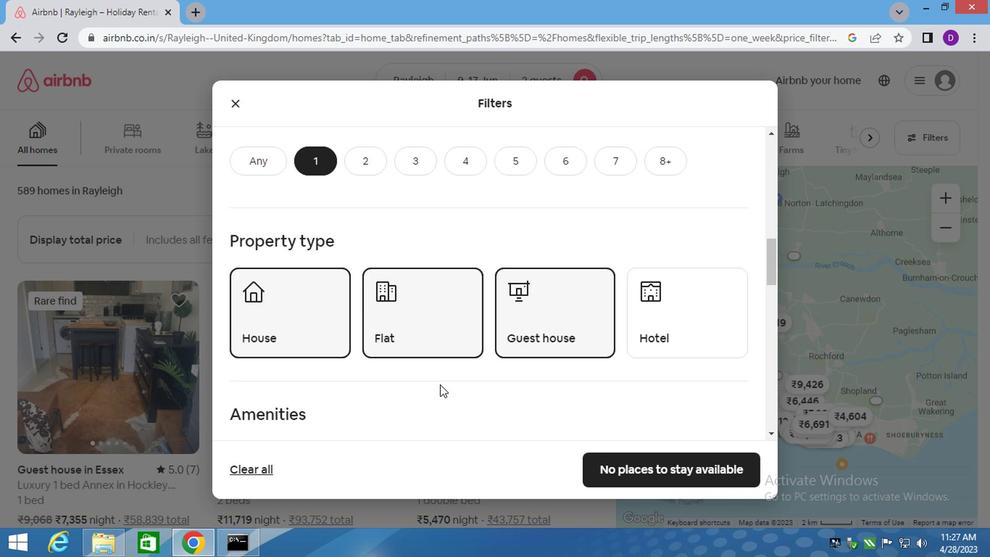 
Action: Mouse moved to (702, 413)
Screenshot: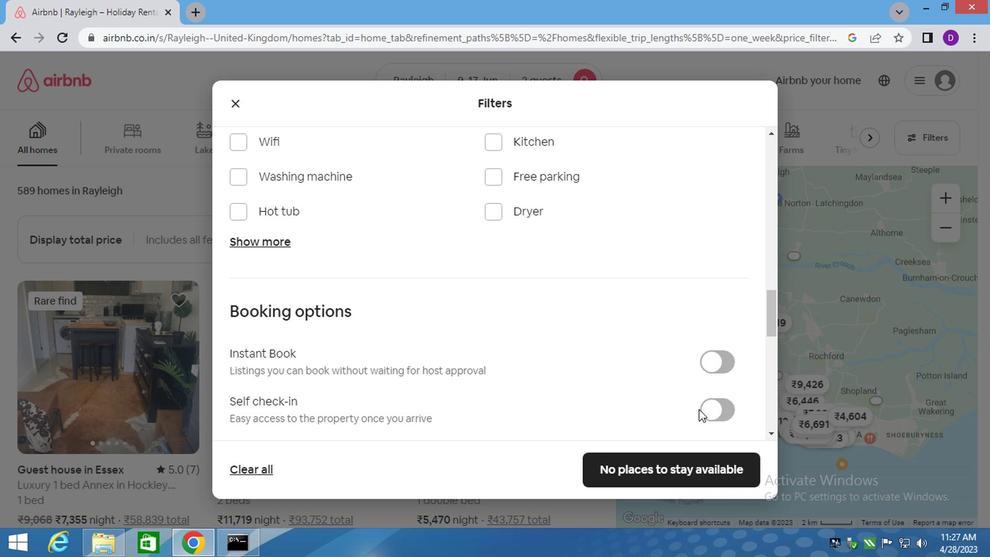 
Action: Mouse pressed left at (702, 413)
Screenshot: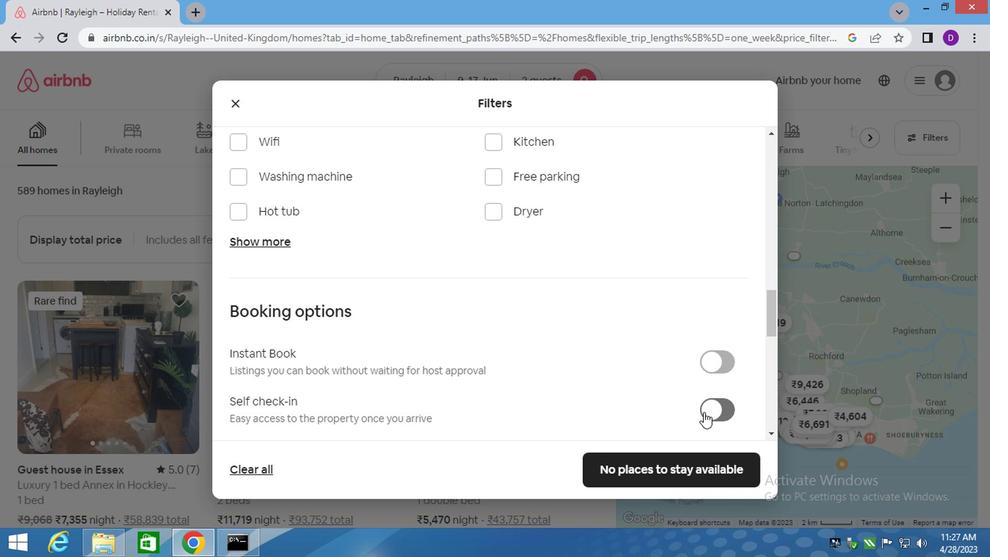 
Action: Mouse moved to (367, 358)
Screenshot: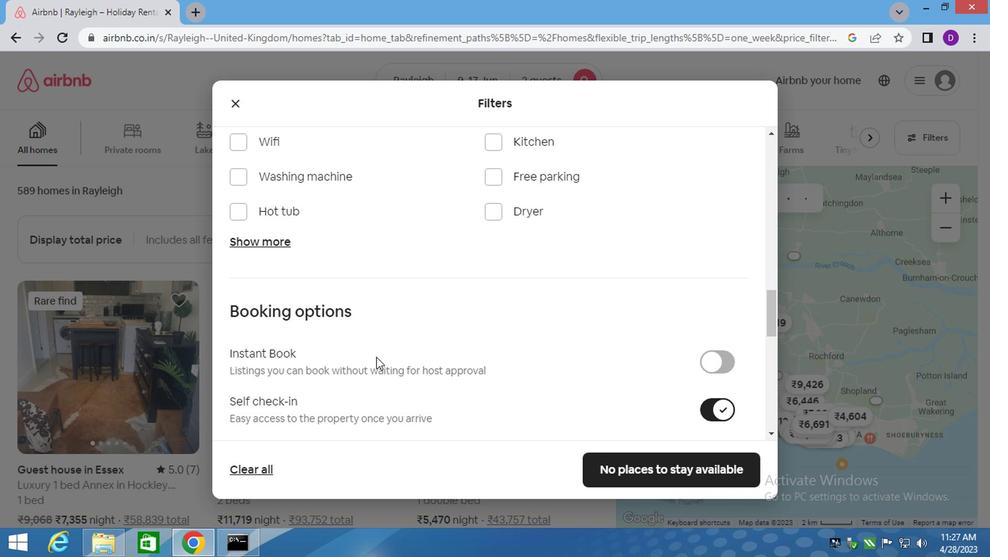 
Action: Mouse scrolled (367, 358) with delta (0, 0)
Screenshot: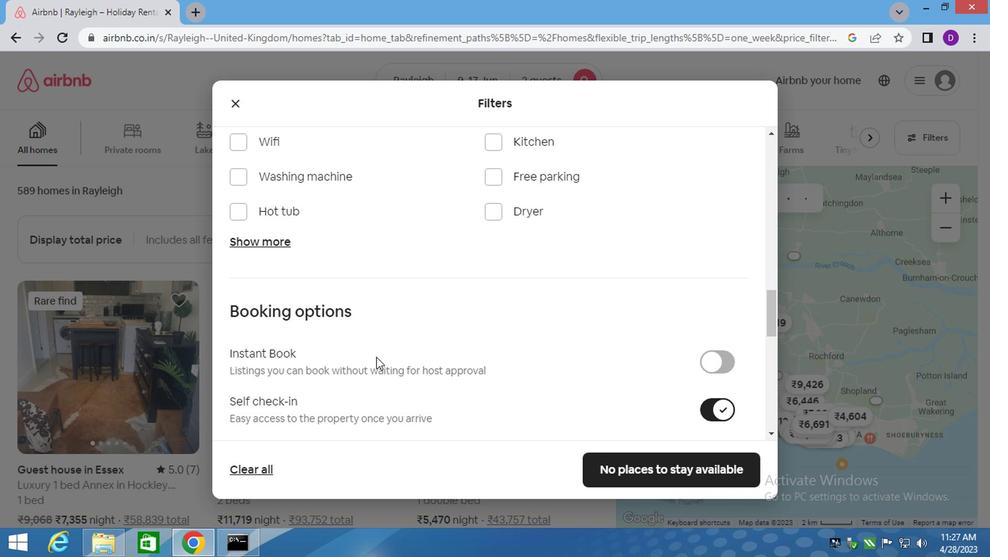 
Action: Mouse moved to (366, 359)
Screenshot: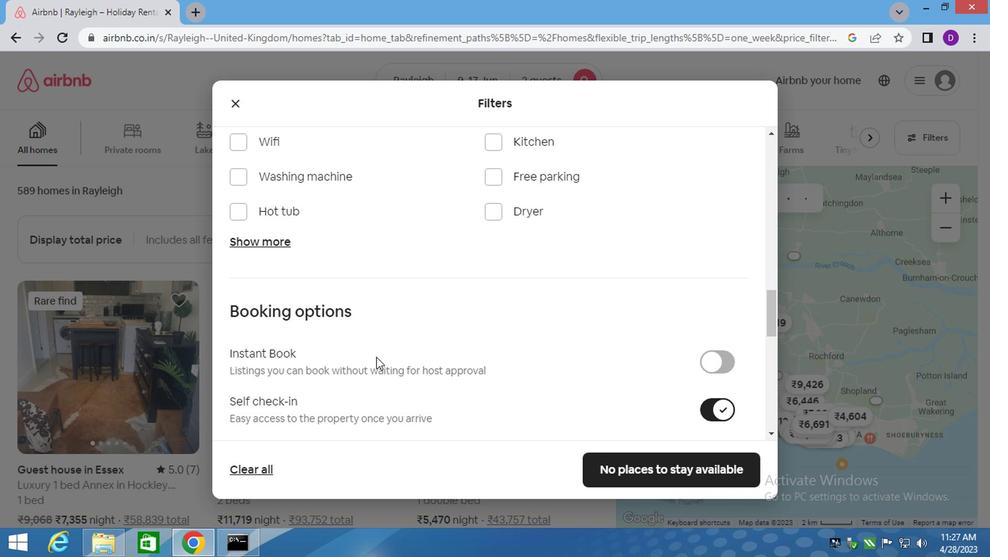 
Action: Mouse scrolled (366, 358) with delta (0, 0)
Screenshot: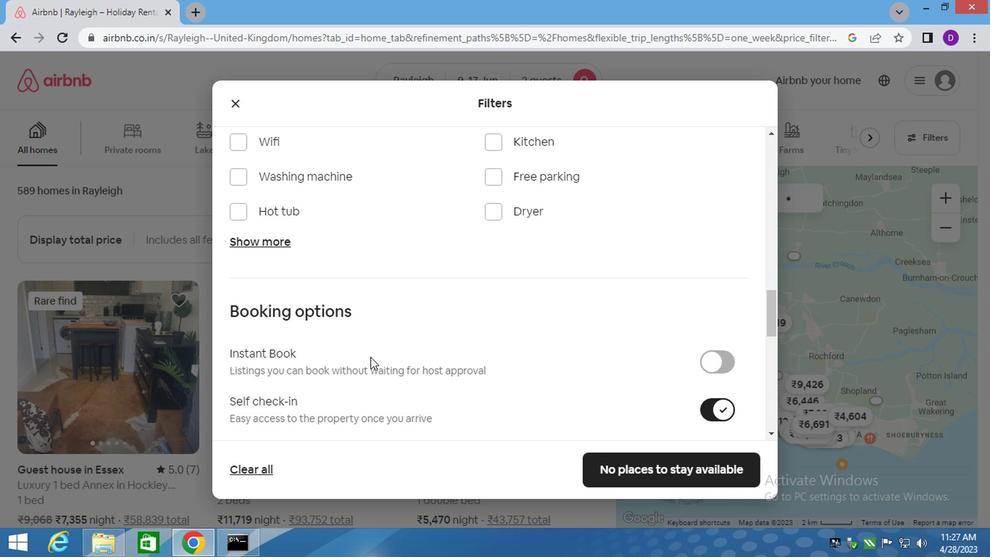 
Action: Mouse scrolled (366, 358) with delta (0, 0)
Screenshot: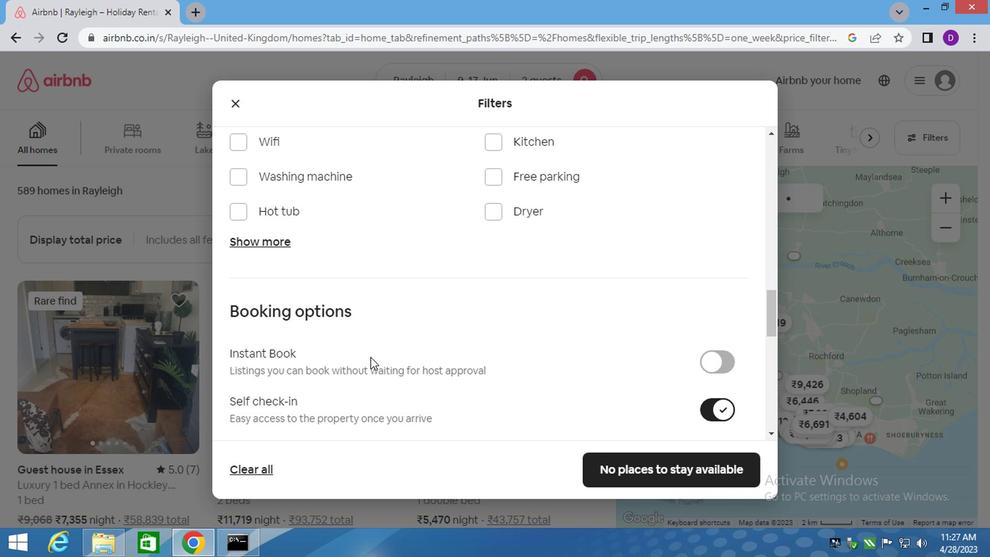 
Action: Mouse scrolled (366, 358) with delta (0, 0)
Screenshot: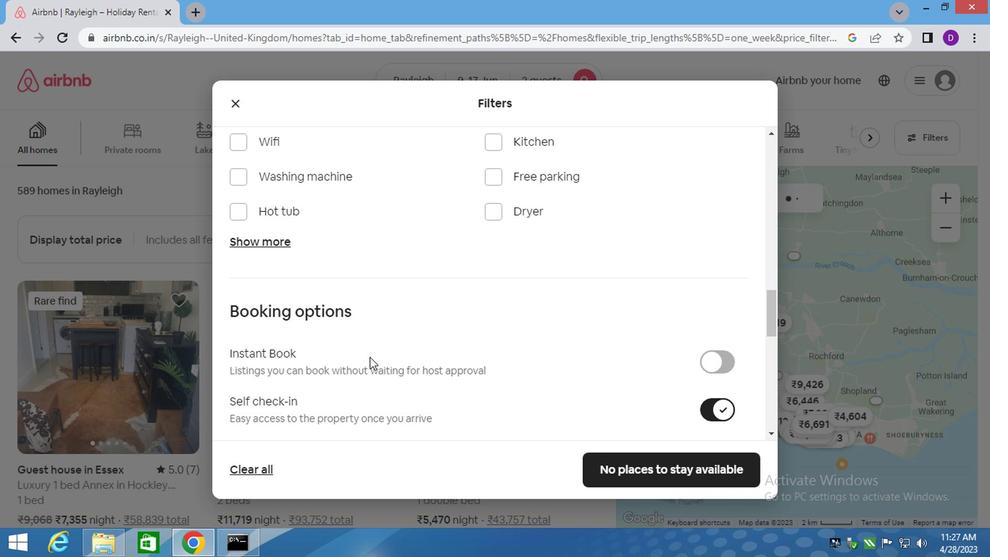 
Action: Mouse scrolled (366, 358) with delta (0, 0)
Screenshot: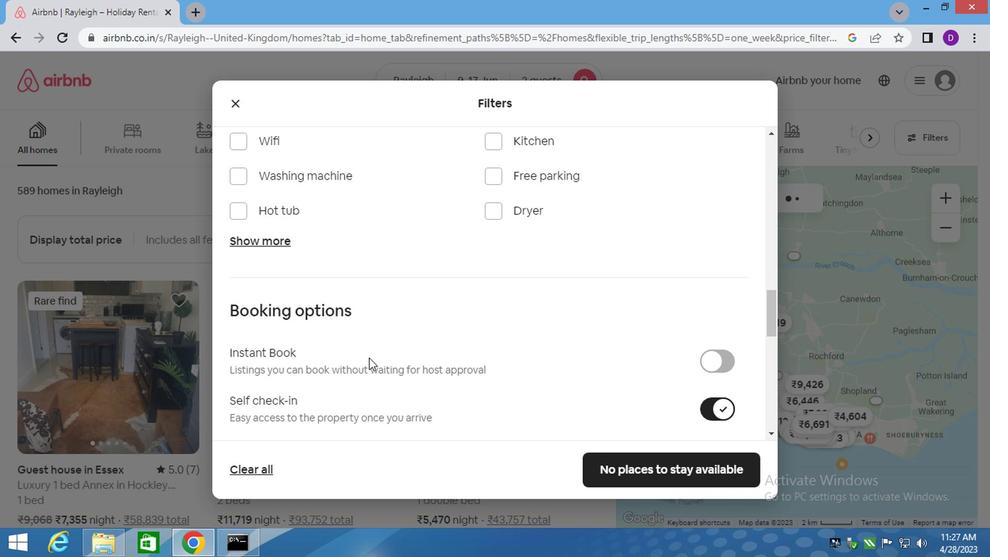 
Action: Mouse scrolled (366, 358) with delta (0, 0)
Screenshot: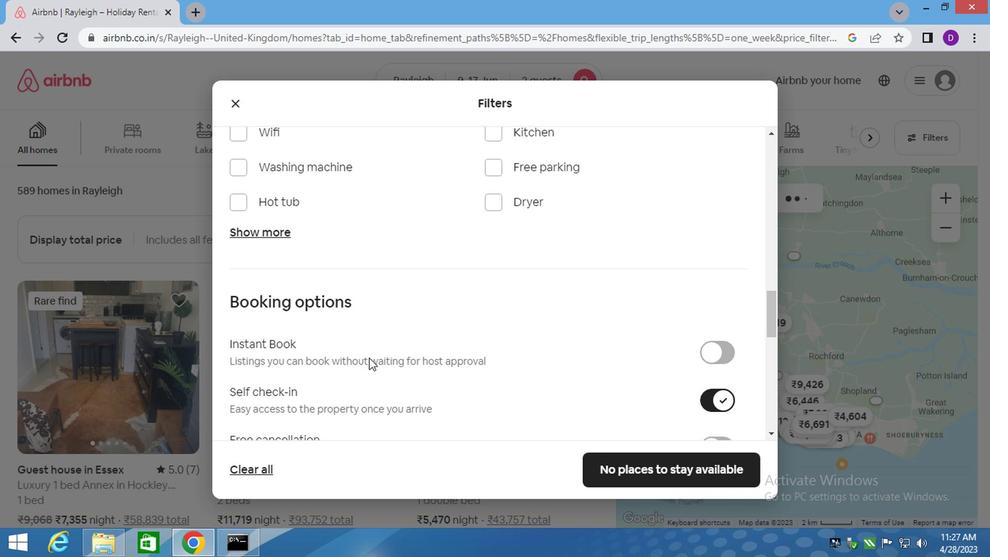 
Action: Mouse moved to (268, 383)
Screenshot: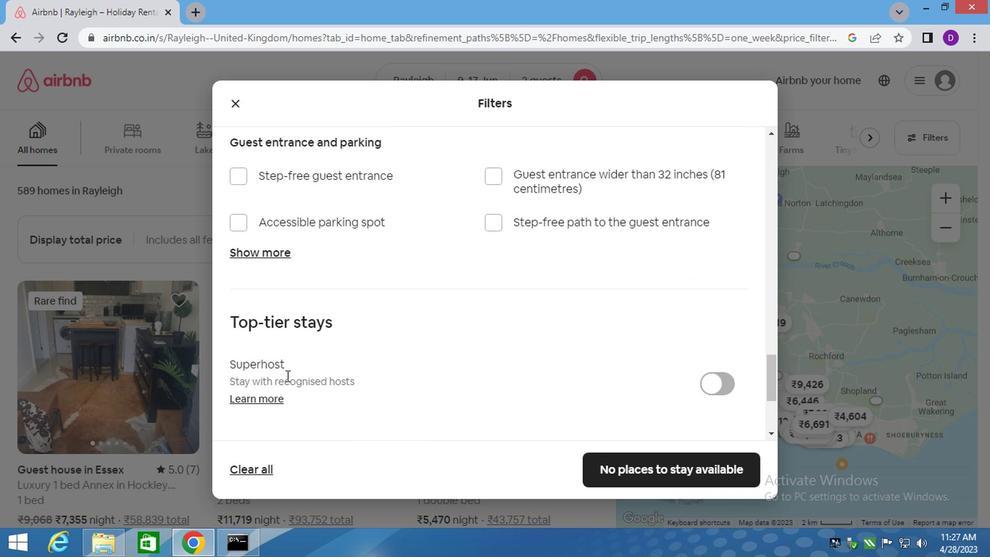 
Action: Mouse scrolled (268, 382) with delta (0, -1)
Screenshot: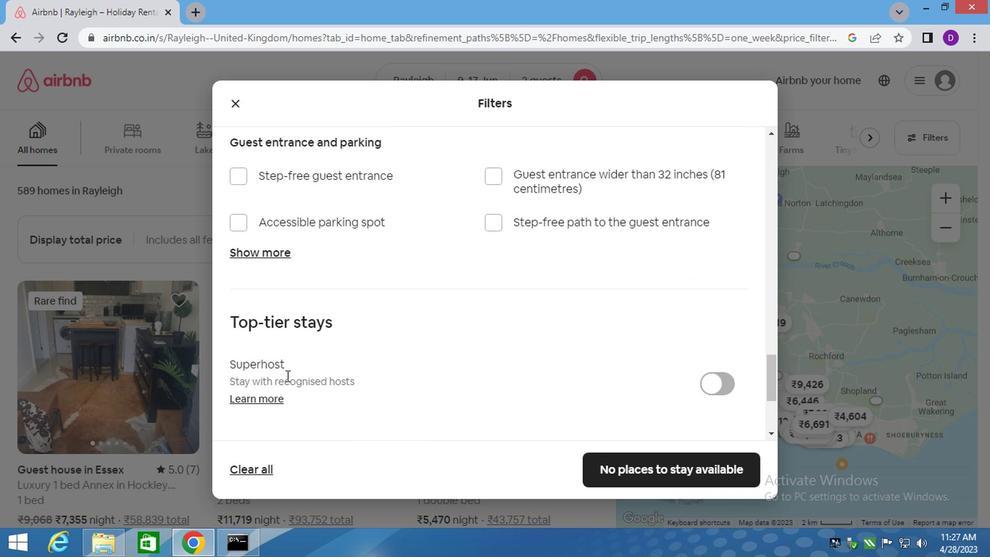 
Action: Mouse moved to (266, 384)
Screenshot: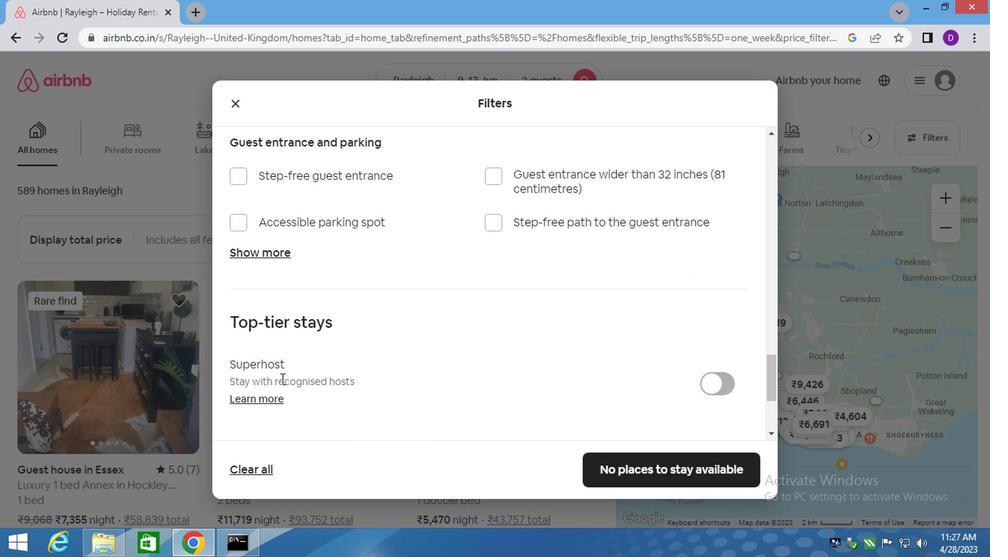 
Action: Mouse scrolled (266, 383) with delta (0, -1)
Screenshot: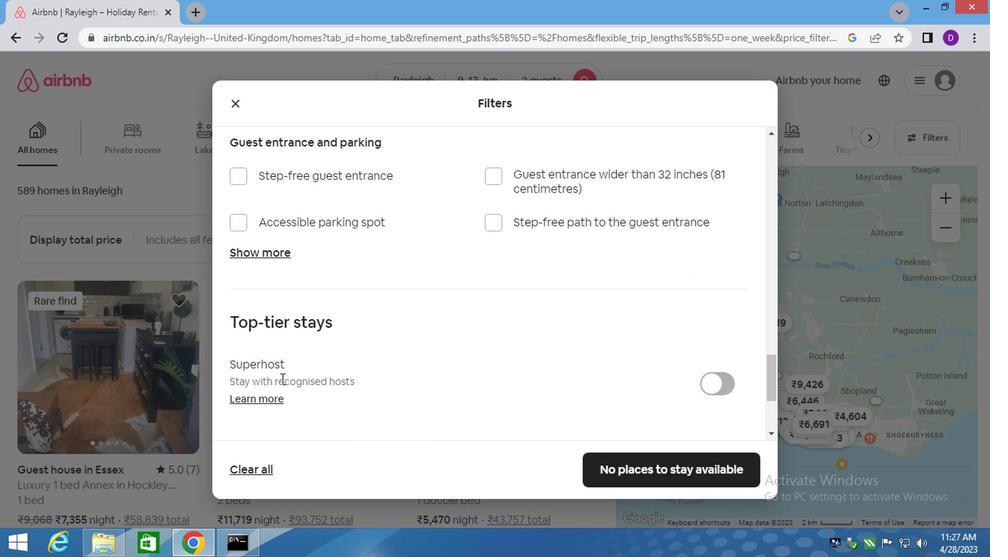 
Action: Mouse scrolled (266, 383) with delta (0, -1)
Screenshot: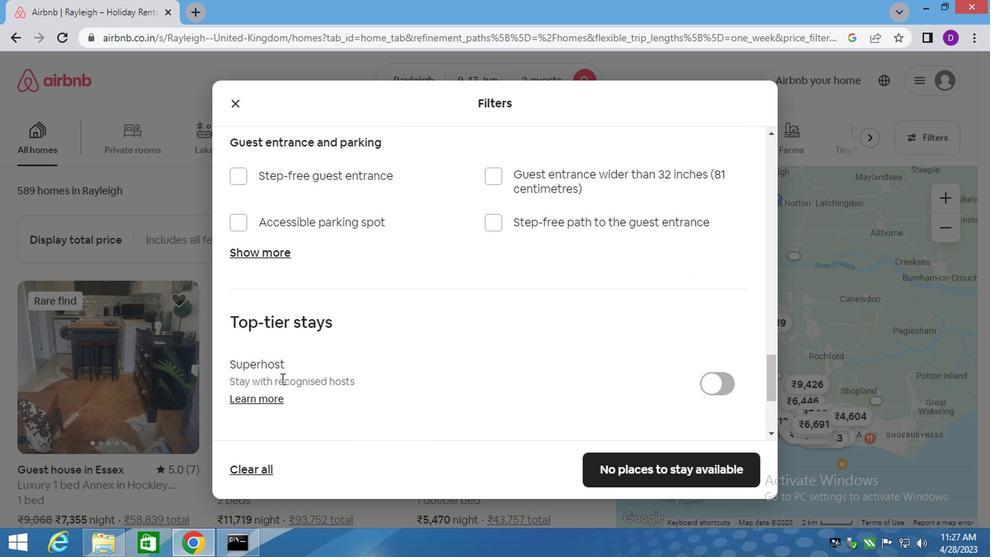 
Action: Mouse moved to (266, 385)
Screenshot: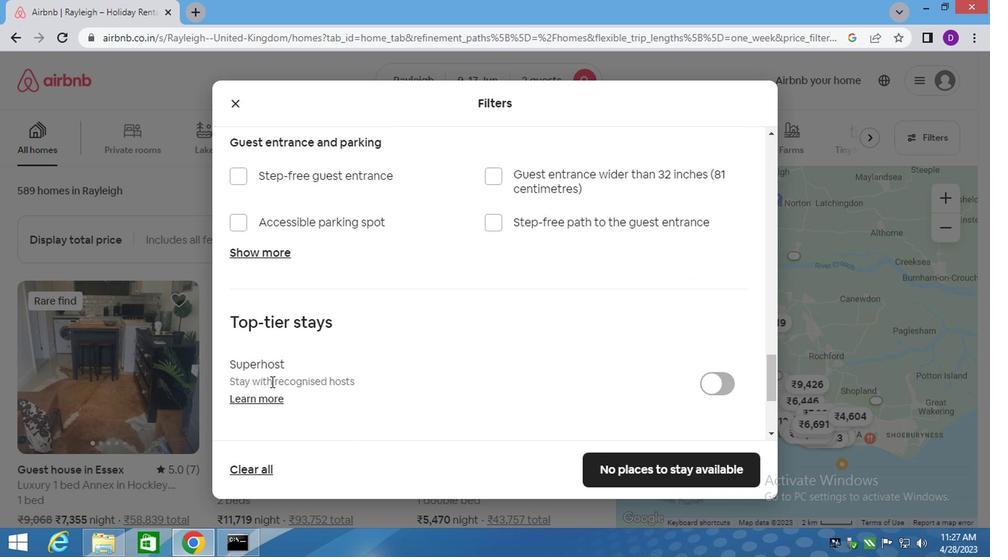 
Action: Mouse scrolled (266, 384) with delta (0, 0)
Screenshot: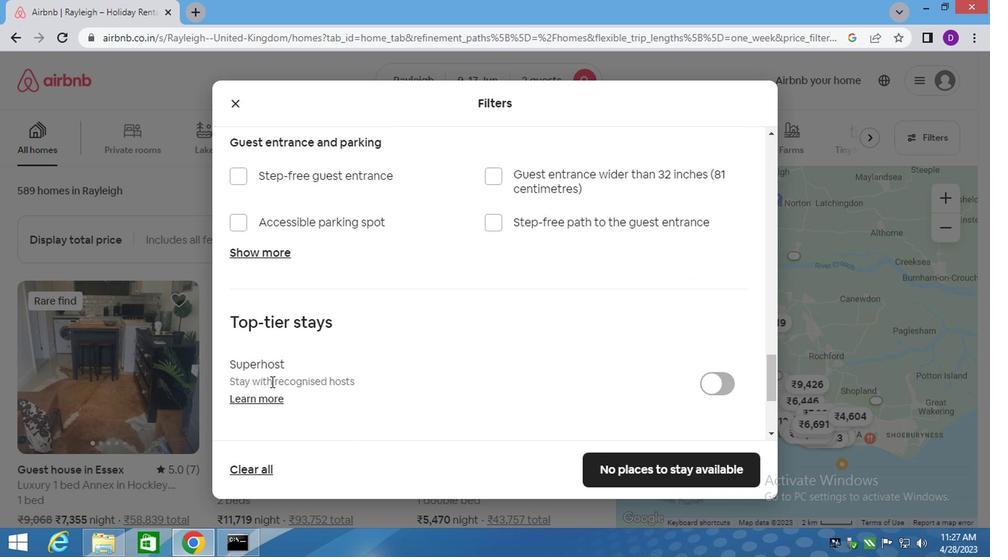 
Action: Mouse moved to (265, 385)
Screenshot: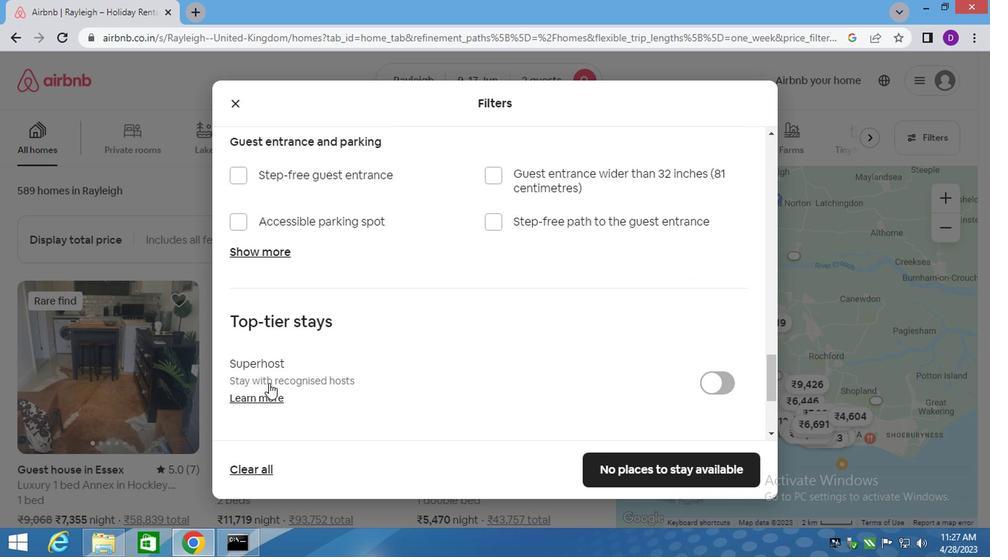 
Action: Mouse scrolled (265, 384) with delta (0, 0)
Screenshot: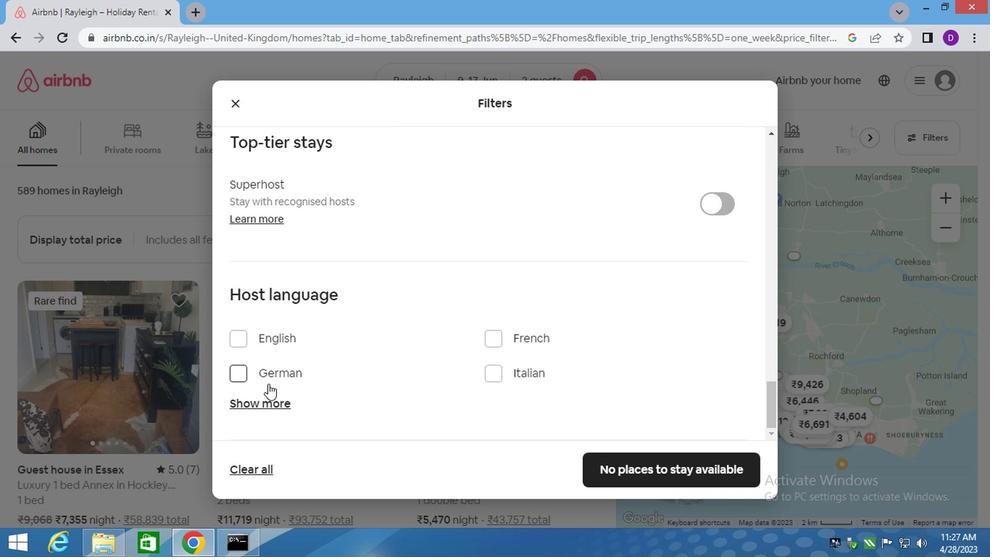 
Action: Mouse scrolled (265, 384) with delta (0, 0)
Screenshot: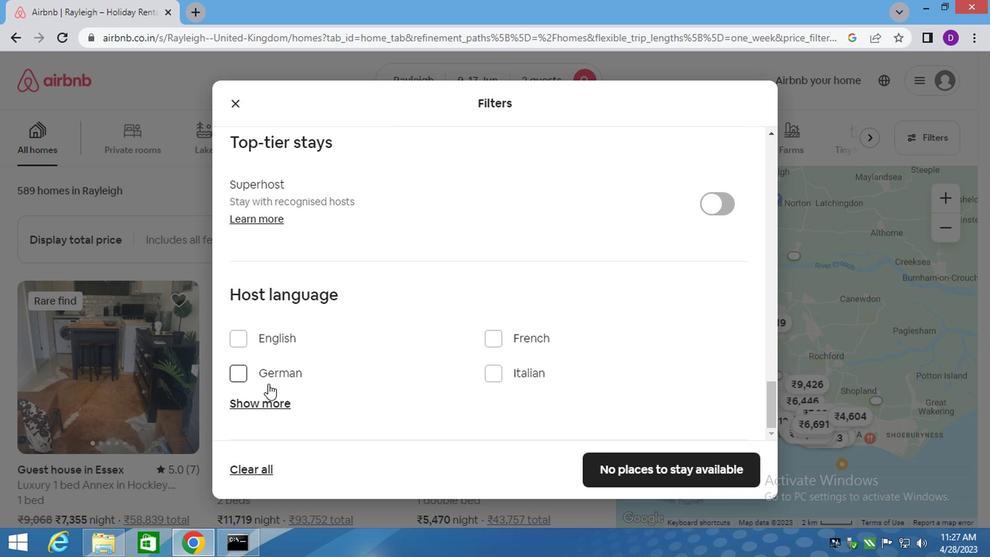 
Action: Mouse moved to (235, 338)
Screenshot: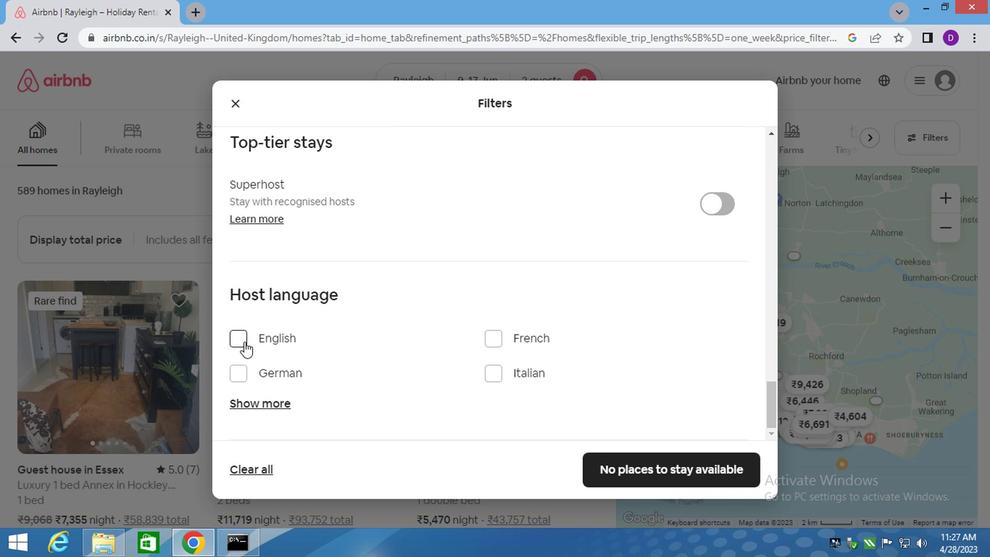
Action: Mouse pressed left at (235, 338)
Screenshot: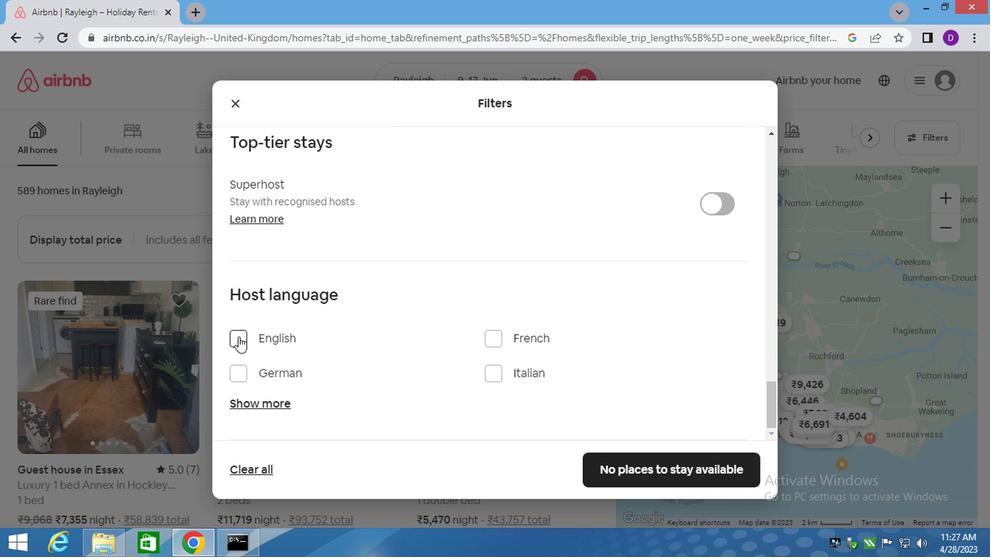 
Action: Mouse moved to (670, 469)
Screenshot: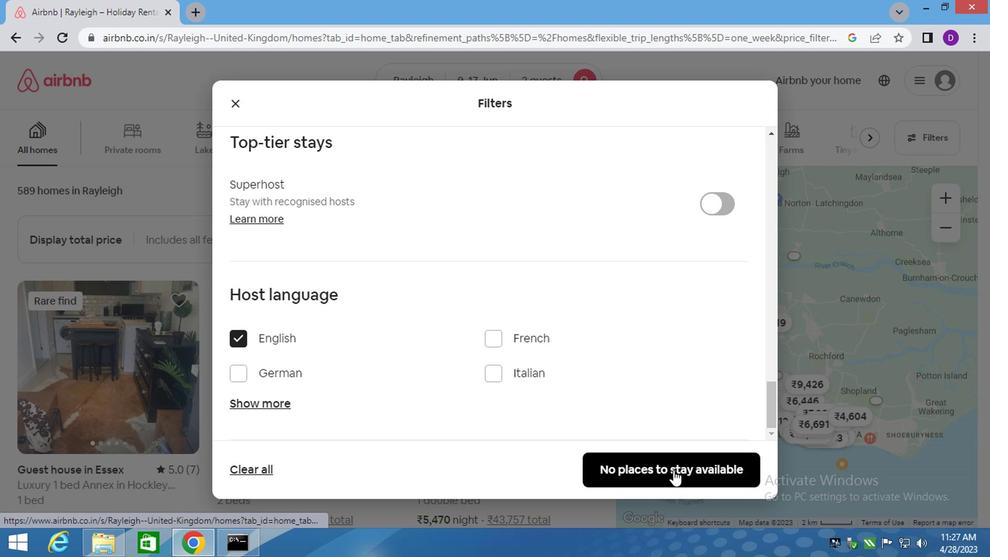 
Action: Mouse pressed left at (670, 469)
Screenshot: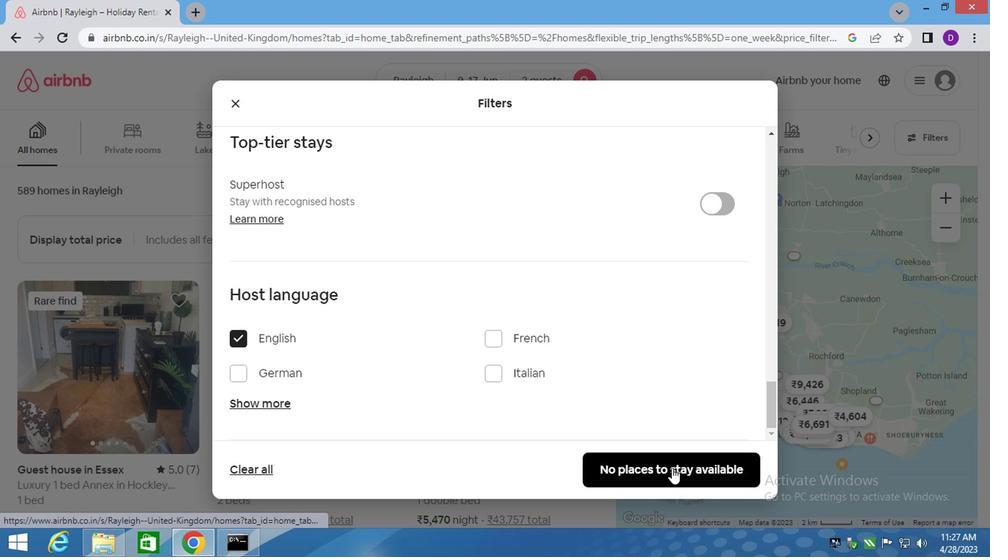 
